 Task: Check the traffic conditions on the I-95 Express Lanes in Miami.
Action: Mouse moved to (110, 33)
Screenshot: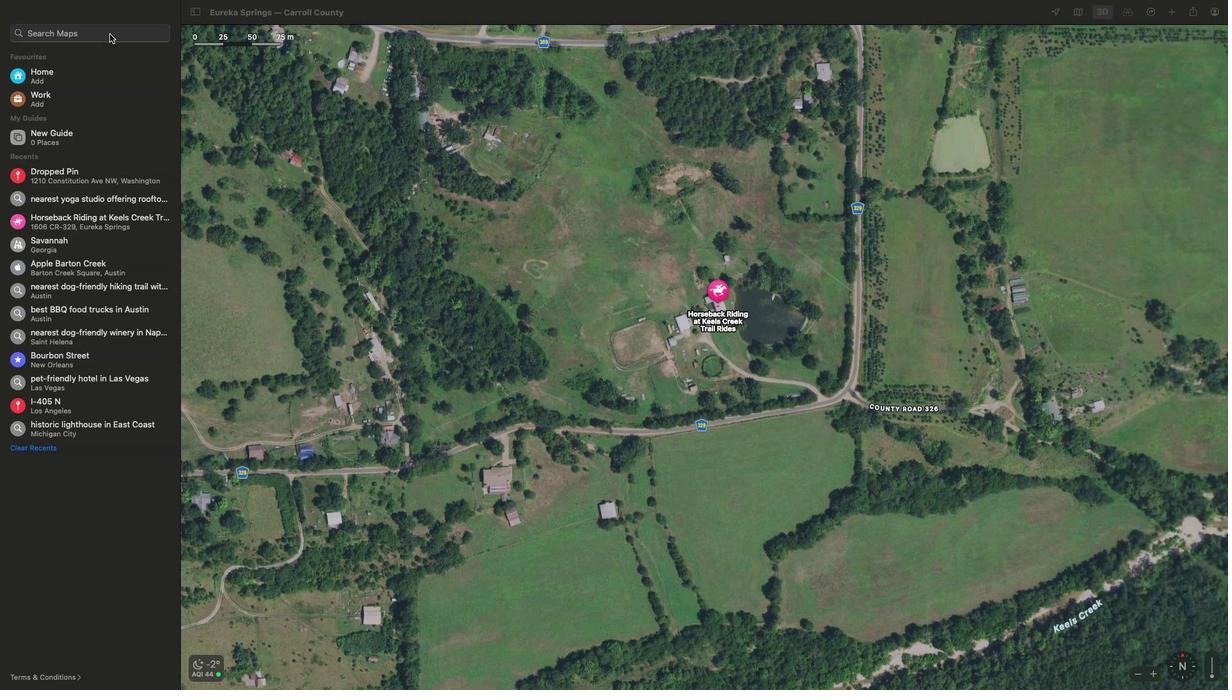 
Action: Mouse pressed left at (110, 33)
Screenshot: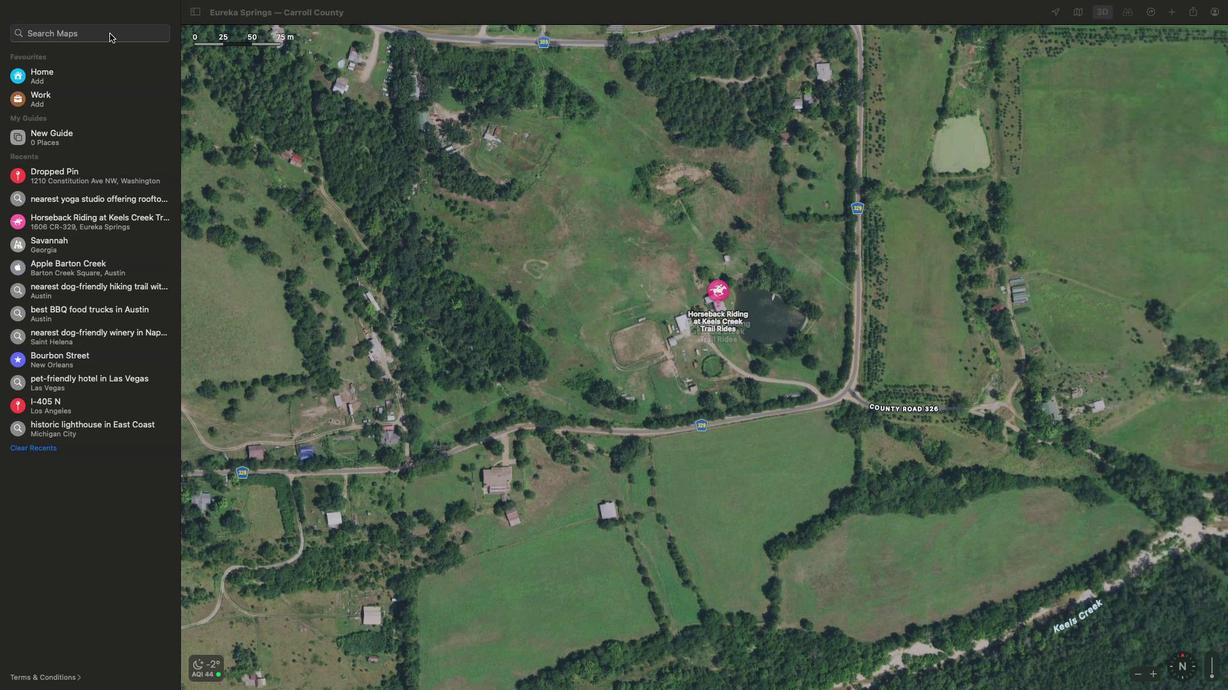 
Action: Key pressed Key.shift'I''-''9''5'Key.spaceKey.shift'E''x''p''r''e''s''s'Key.space'l''a''n''e''s'Key.space'i''n'Key.spaceKey.shift'M''a''i'Key.backspaceKey.backspace'i''a''m''i'Key.spaceKey.enter
Screenshot: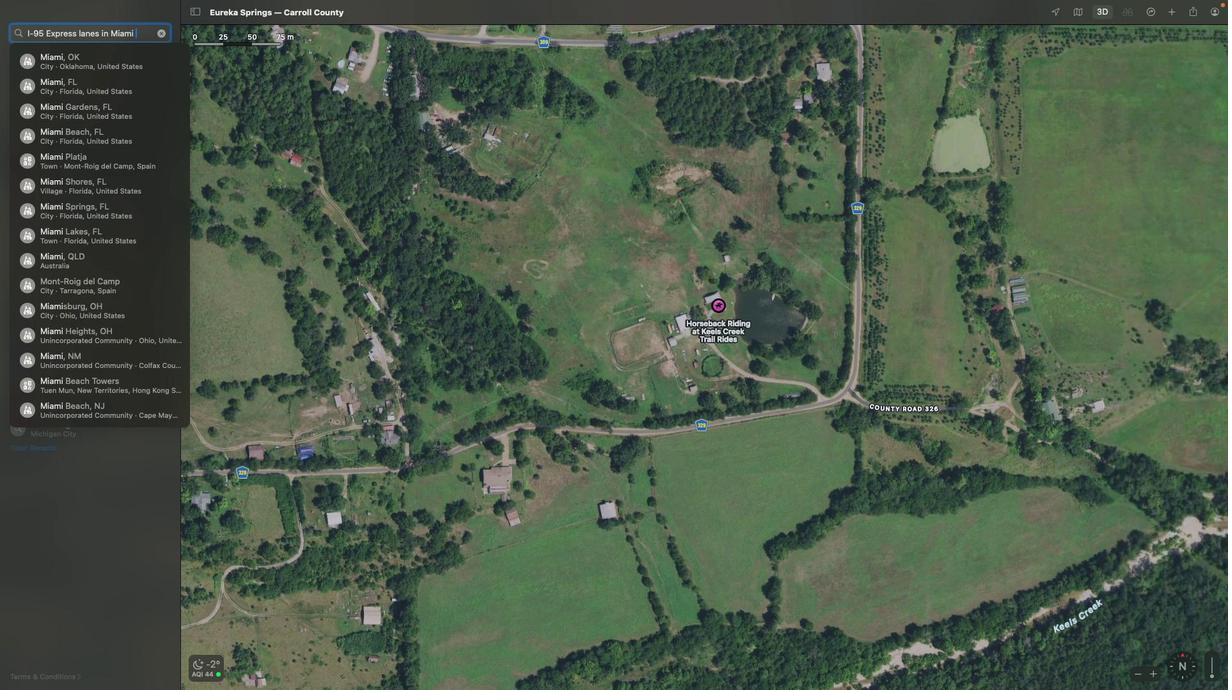 
Action: Mouse moved to (1072, 15)
Screenshot: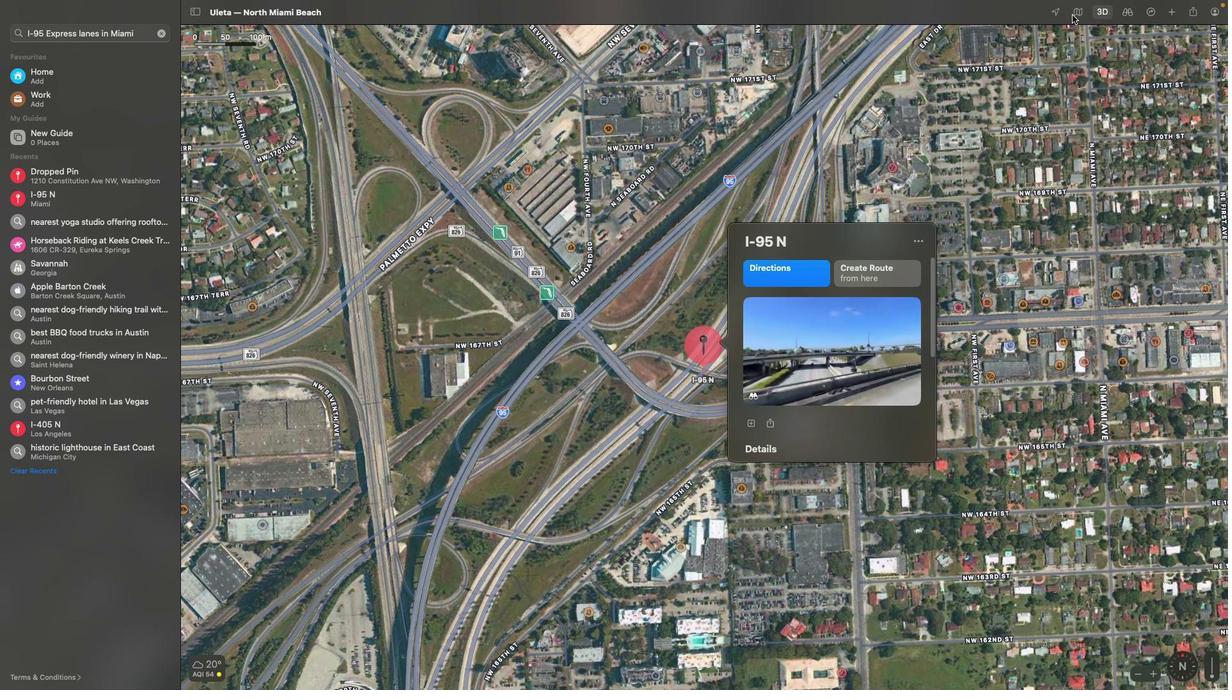 
Action: Mouse pressed left at (1072, 15)
Screenshot: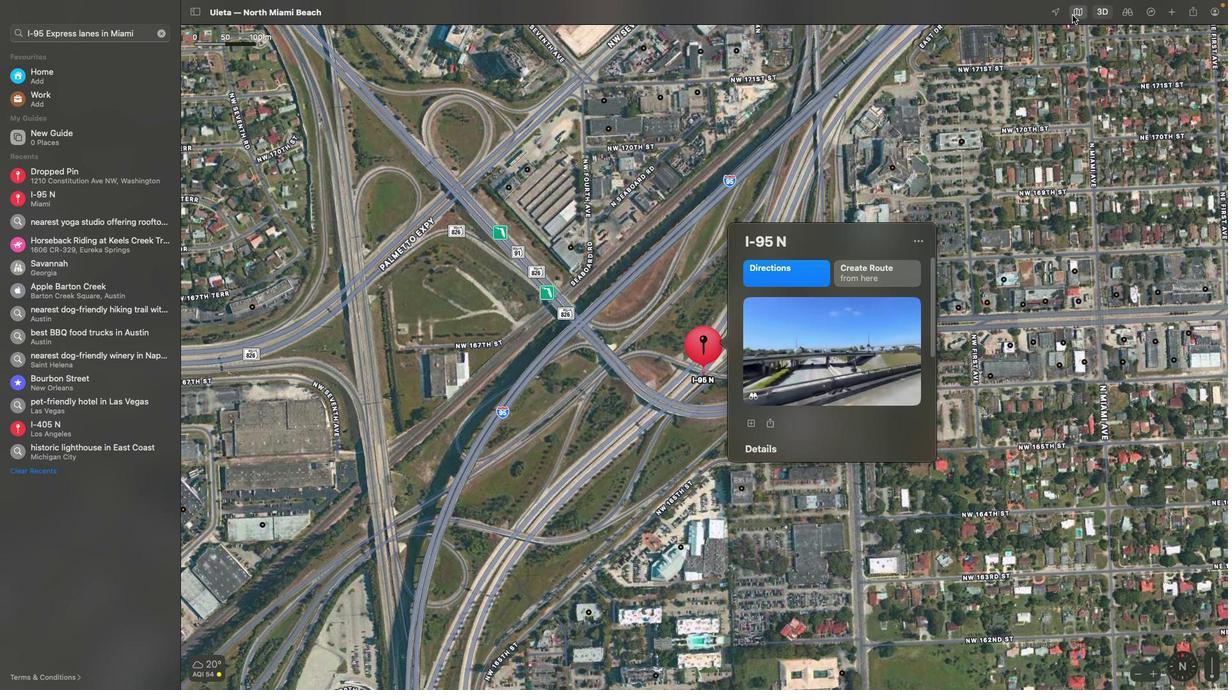 
Action: Mouse moved to (1130, 76)
Screenshot: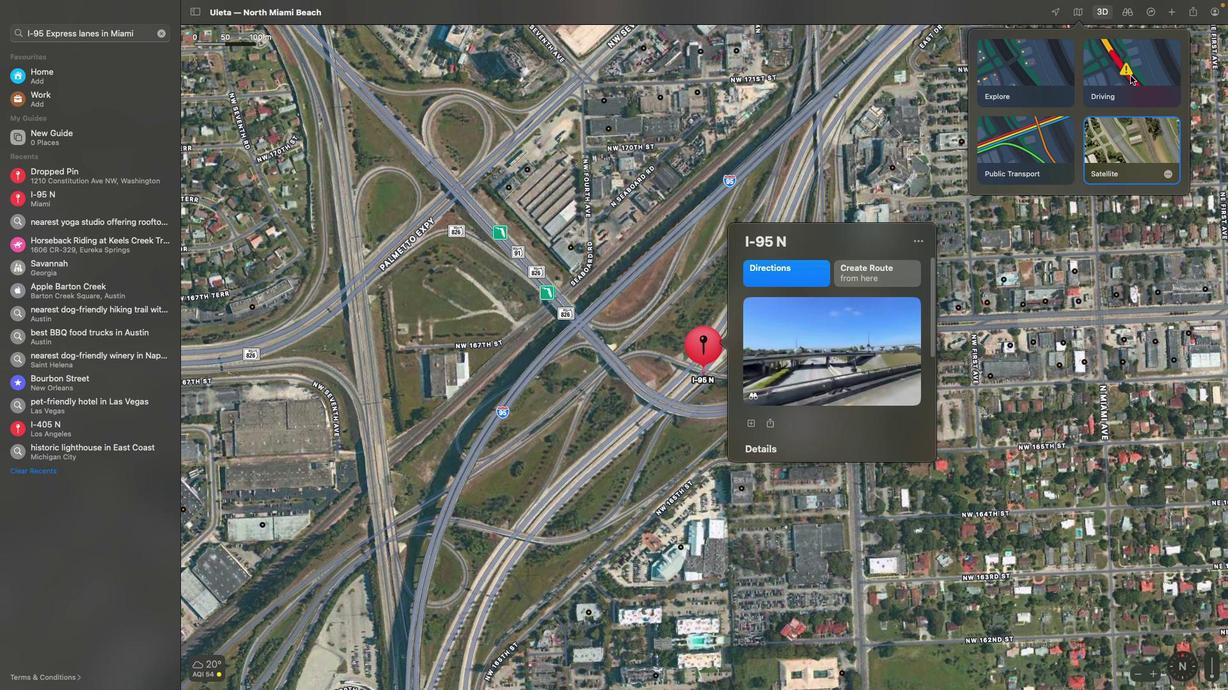 
Action: Mouse pressed left at (1130, 76)
Screenshot: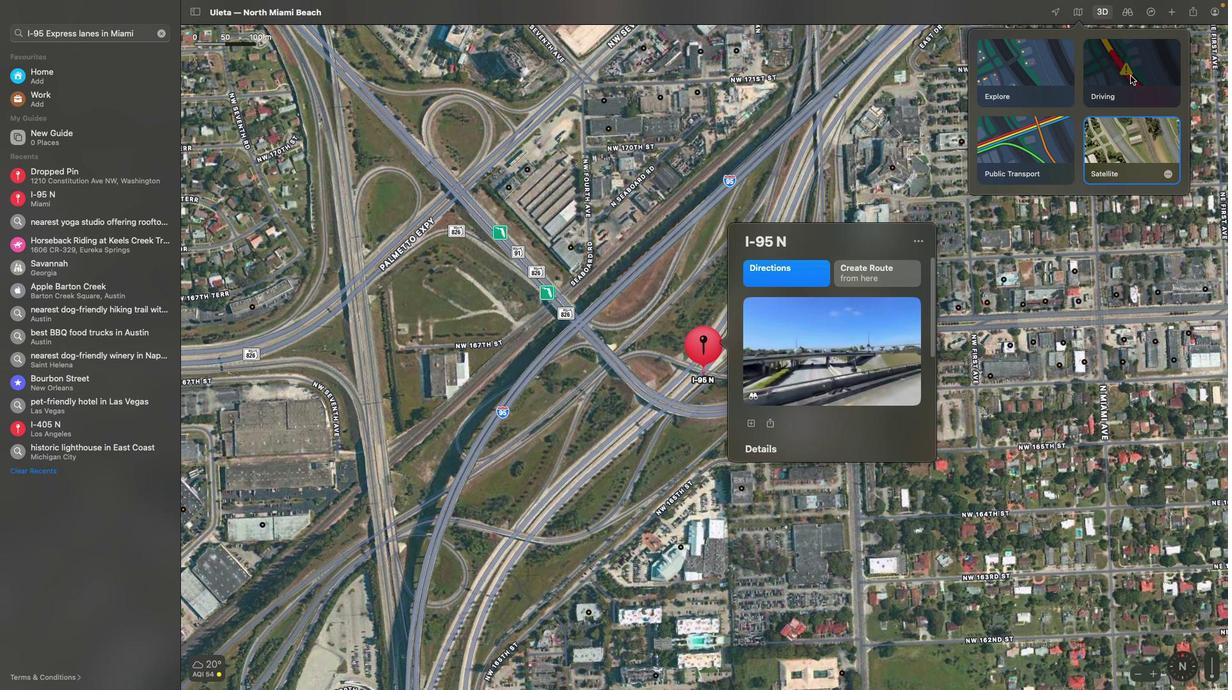 
Action: Mouse moved to (694, 459)
Screenshot: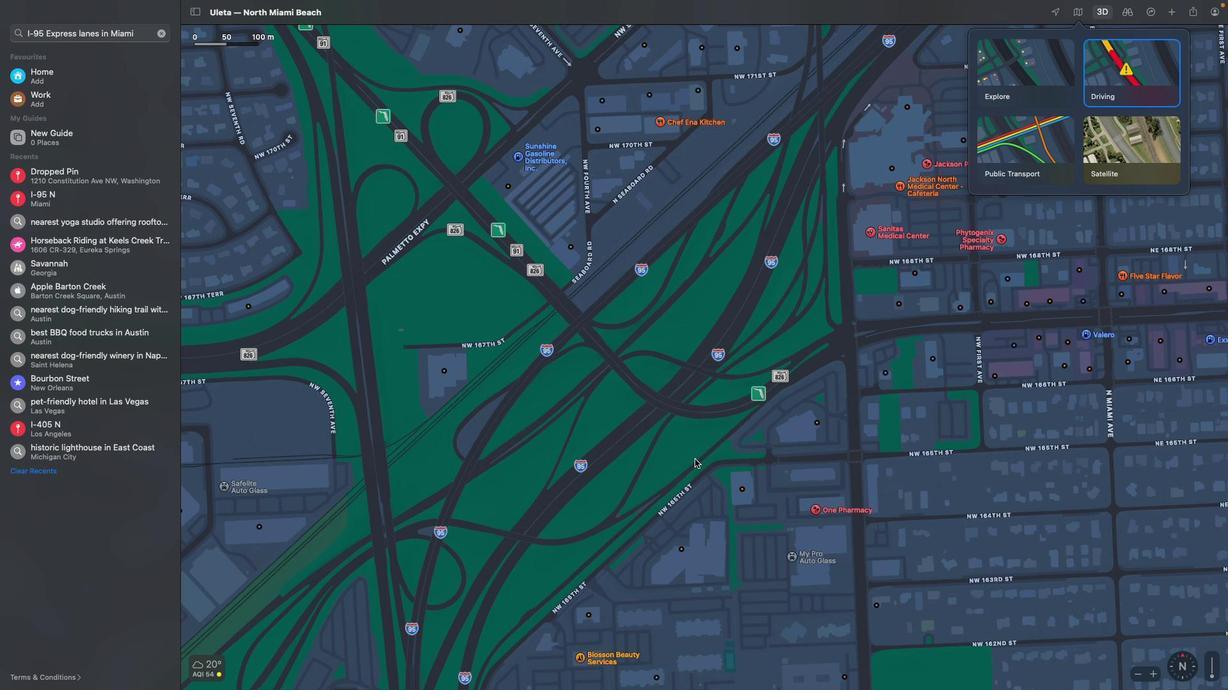 
Action: Mouse scrolled (694, 459) with delta (0, 0)
Screenshot: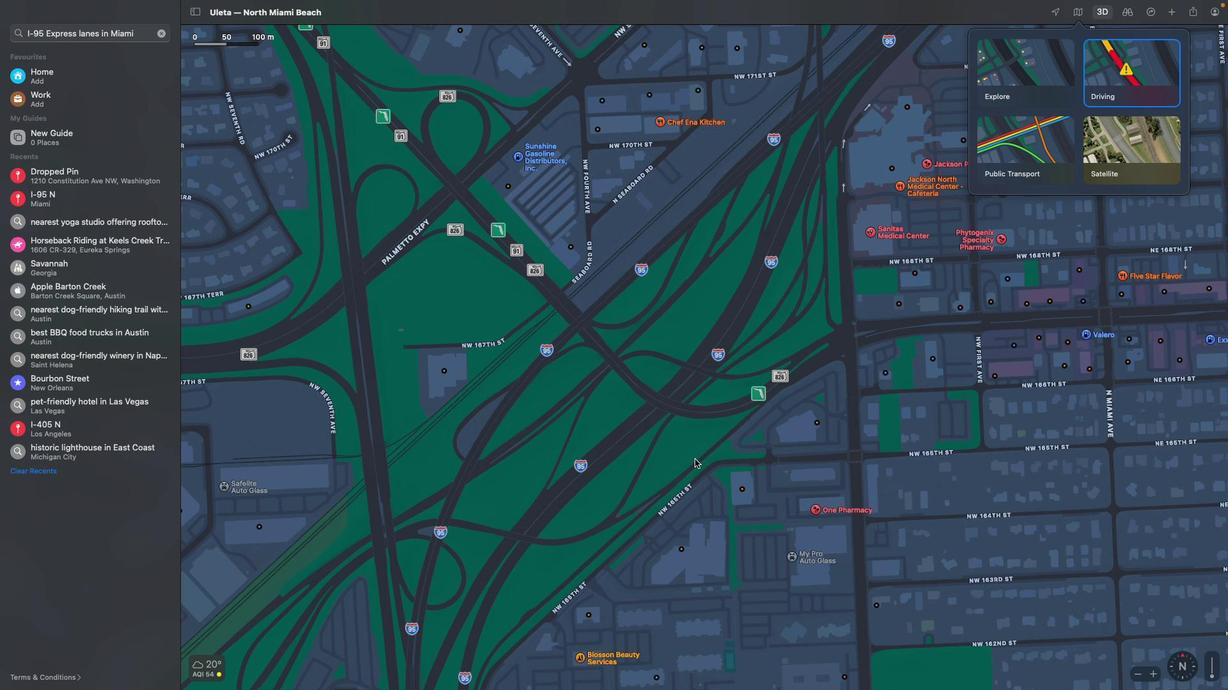 
Action: Mouse scrolled (694, 459) with delta (0, 0)
Screenshot: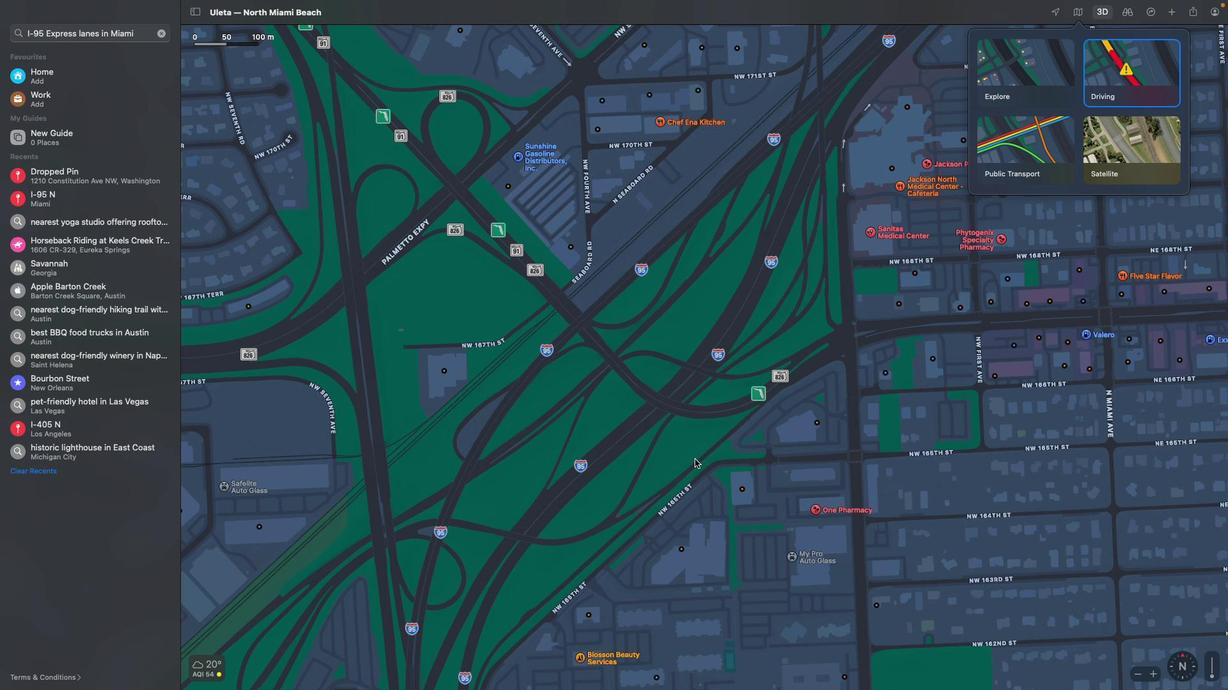 
Action: Mouse scrolled (694, 459) with delta (0, -1)
Screenshot: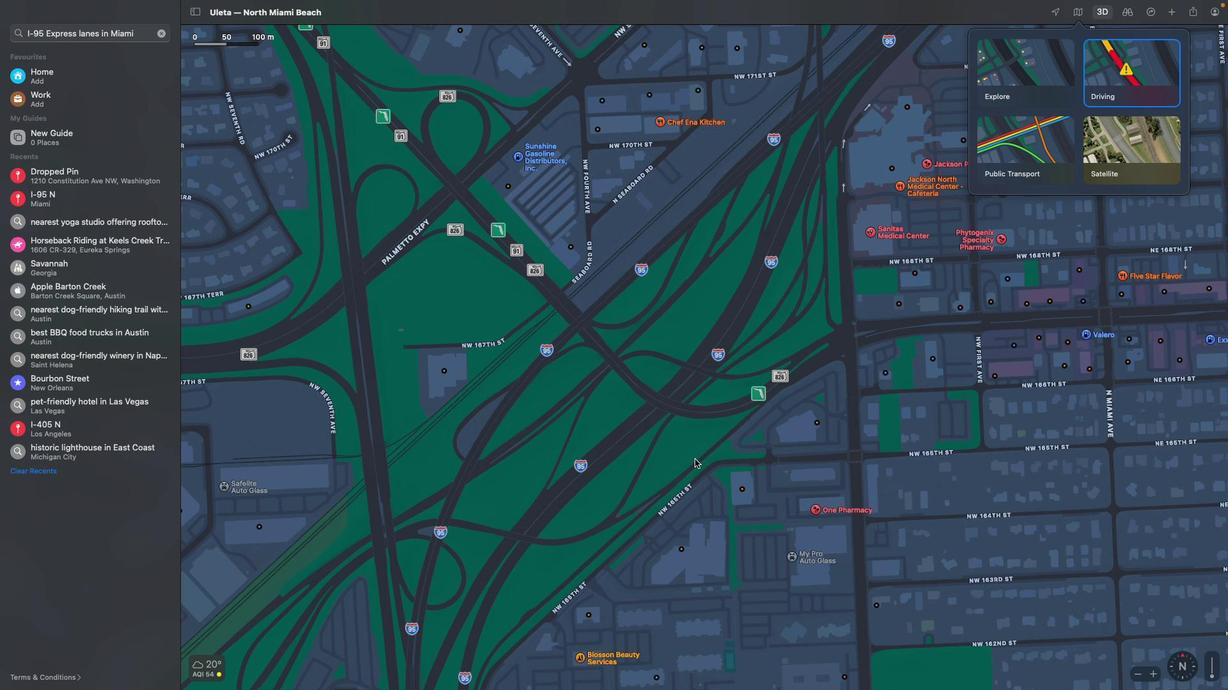 
Action: Mouse scrolled (694, 459) with delta (0, -3)
Screenshot: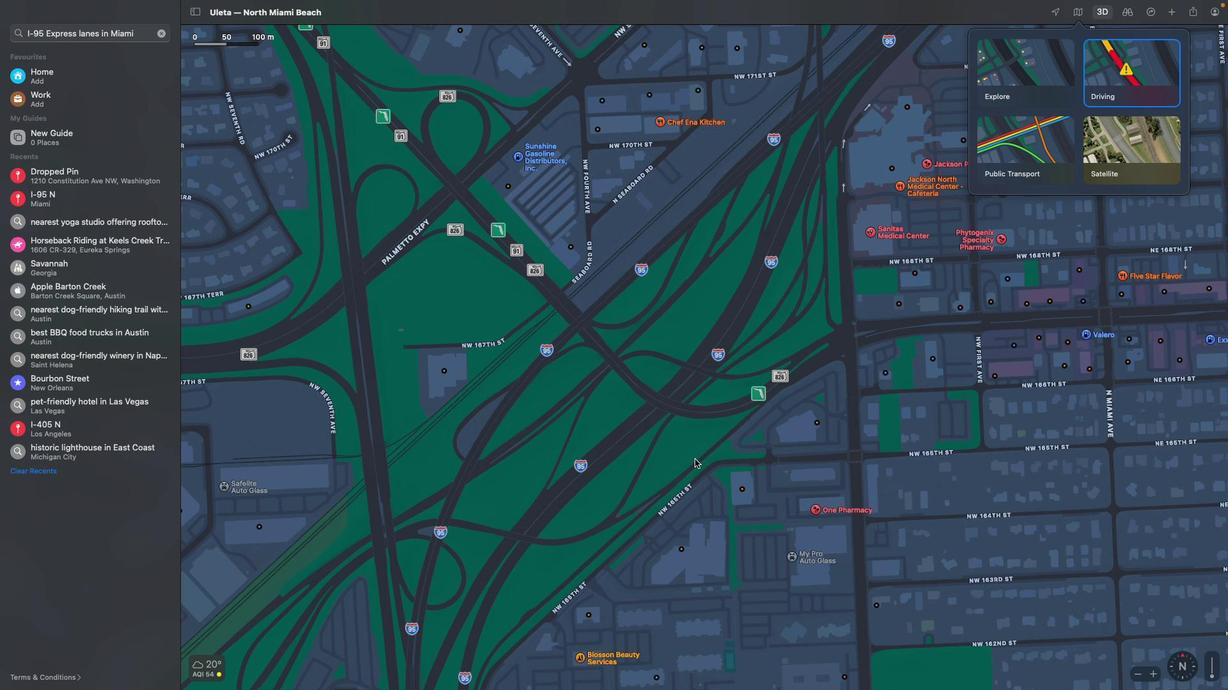 
Action: Mouse scrolled (694, 459) with delta (0, 0)
Screenshot: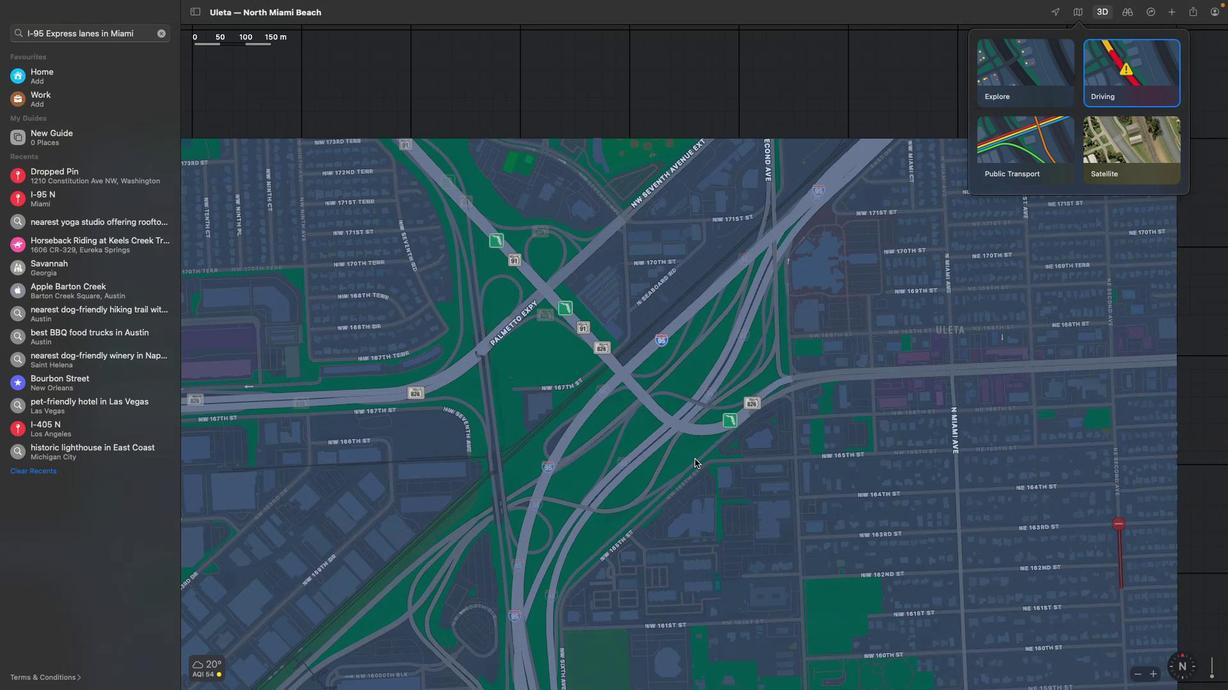 
Action: Mouse scrolled (694, 459) with delta (0, 0)
Screenshot: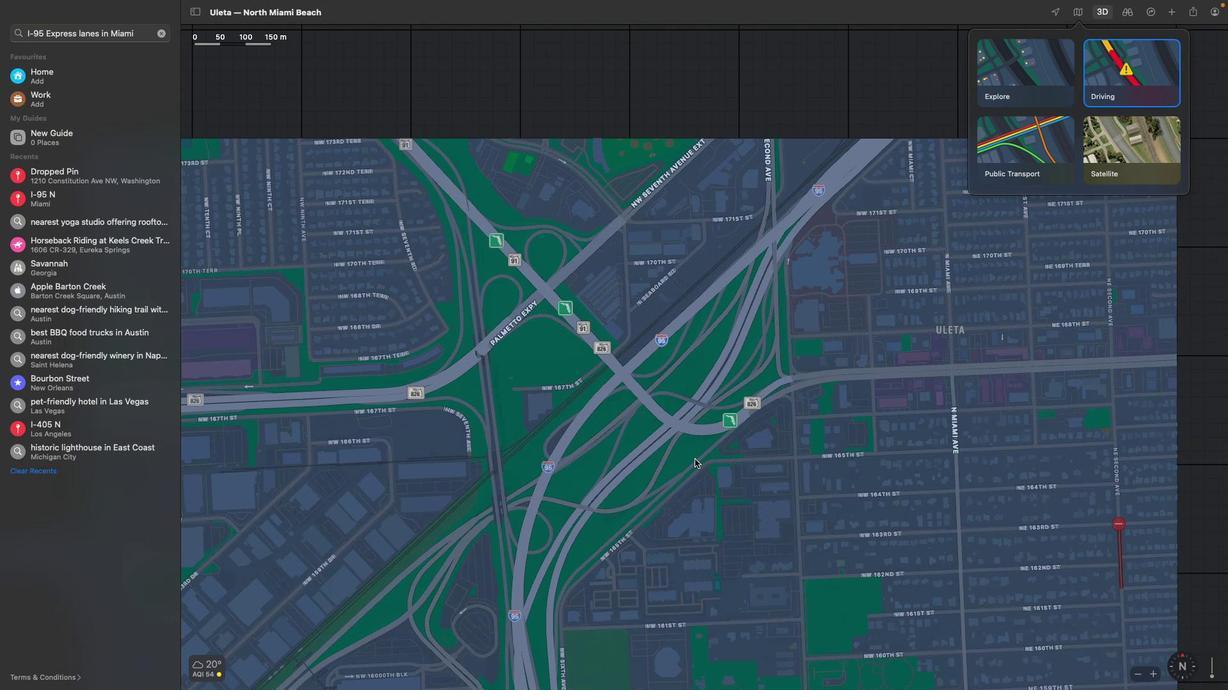 
Action: Mouse scrolled (694, 459) with delta (0, -1)
Screenshot: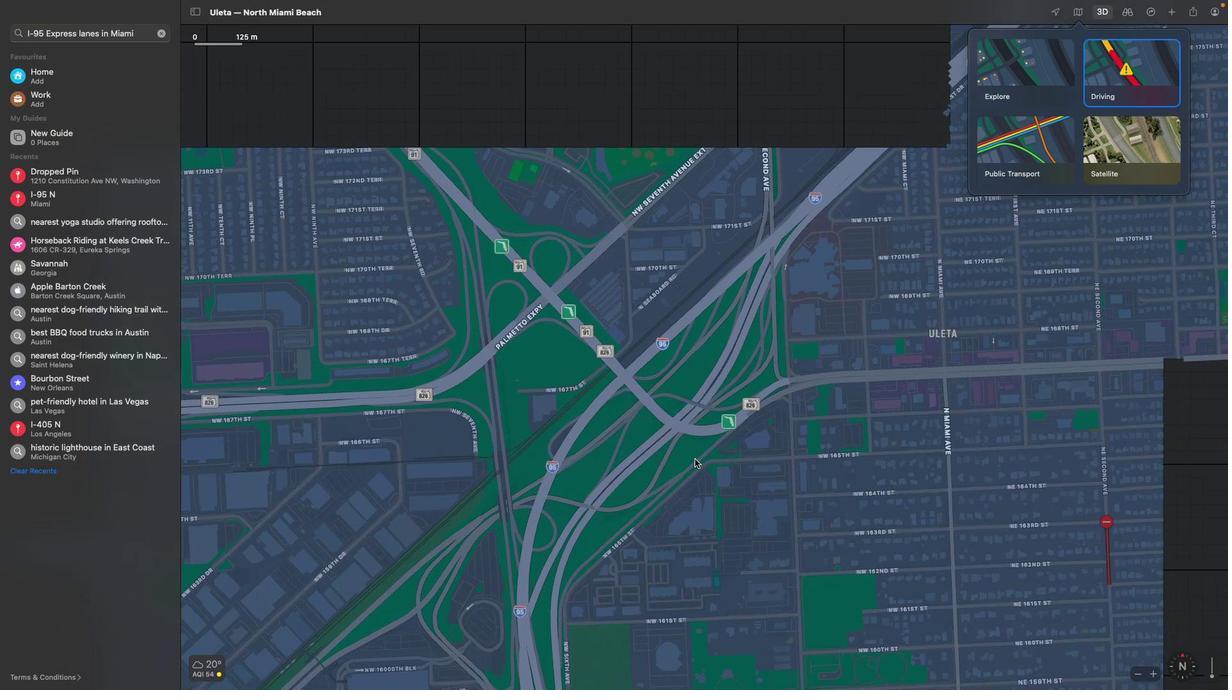 
Action: Mouse scrolled (694, 459) with delta (0, -2)
Screenshot: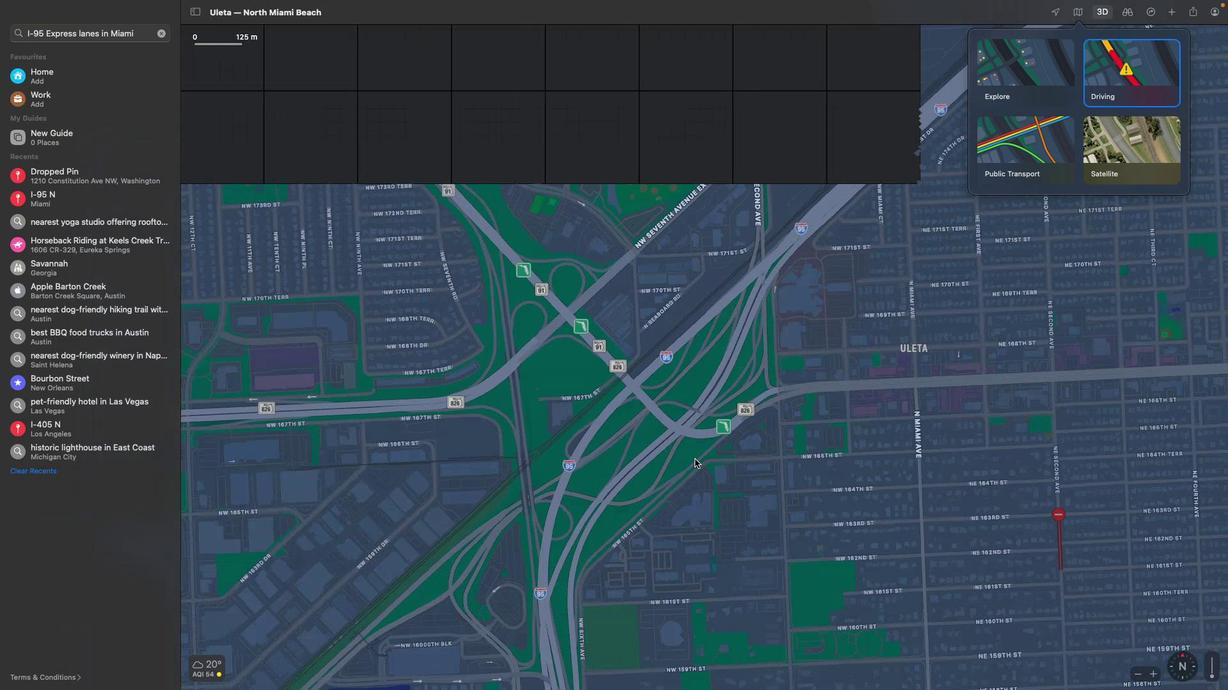 
Action: Mouse scrolled (694, 459) with delta (0, 0)
Screenshot: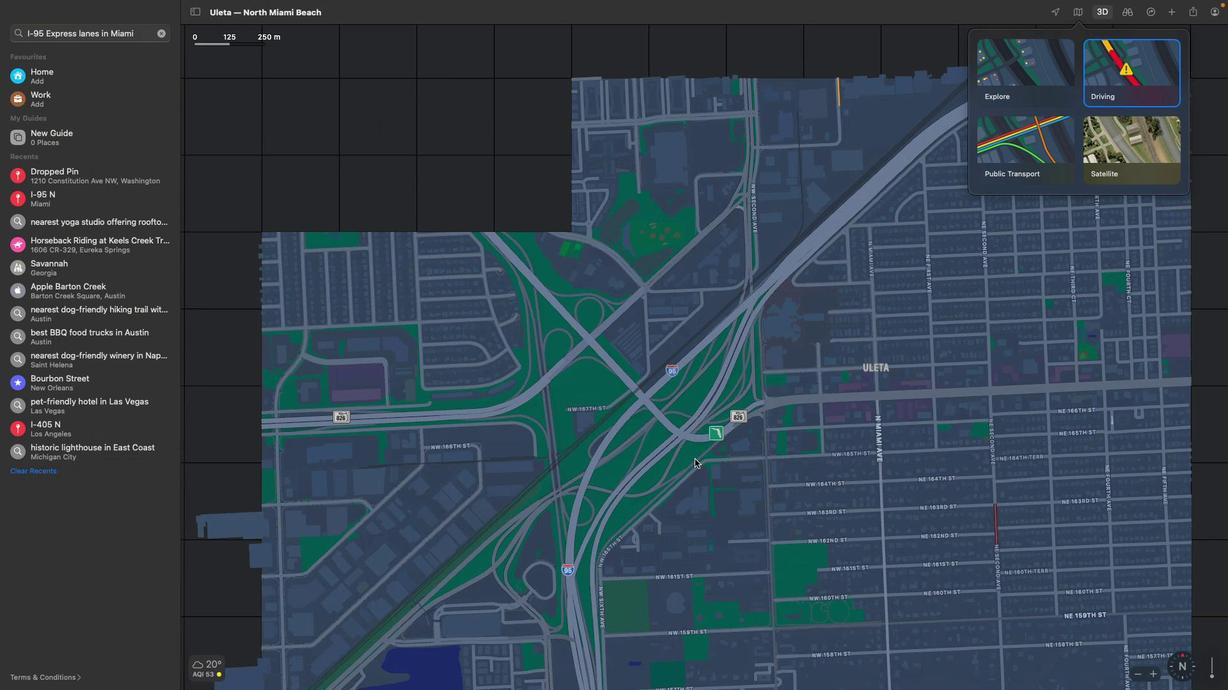
Action: Mouse scrolled (694, 459) with delta (0, 0)
Screenshot: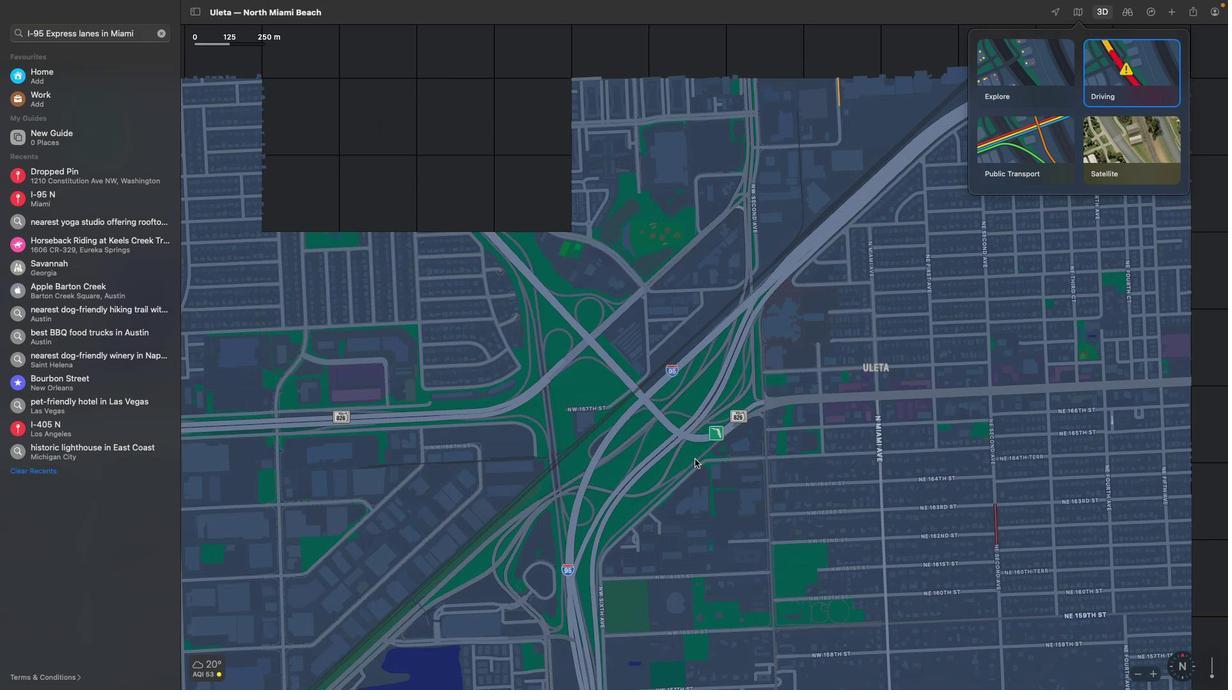 
Action: Mouse scrolled (694, 459) with delta (0, -1)
Screenshot: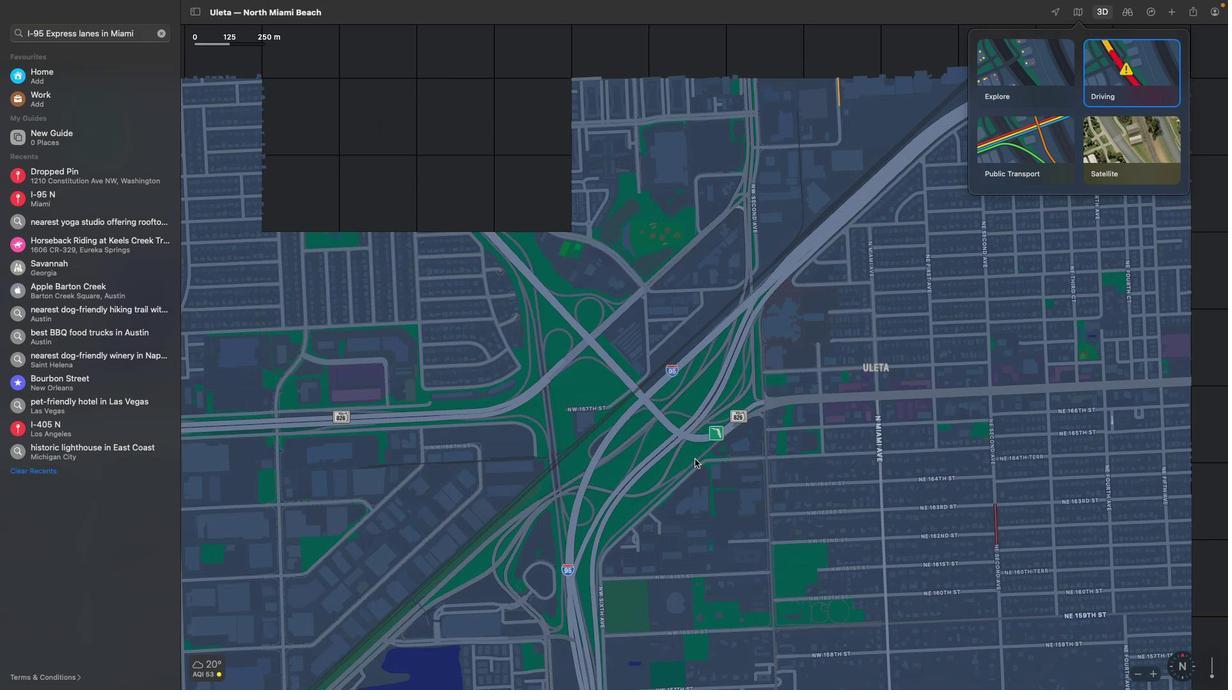 
Action: Mouse scrolled (694, 459) with delta (0, -3)
Screenshot: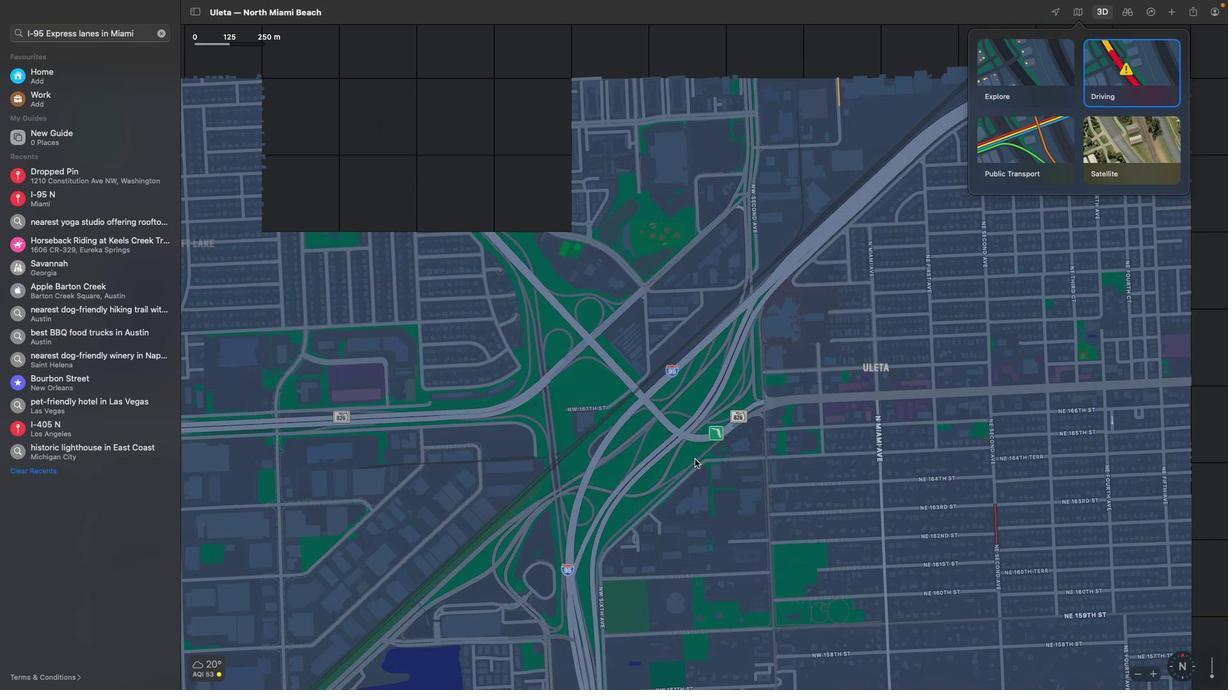 
Action: Mouse scrolled (694, 459) with delta (0, -3)
Screenshot: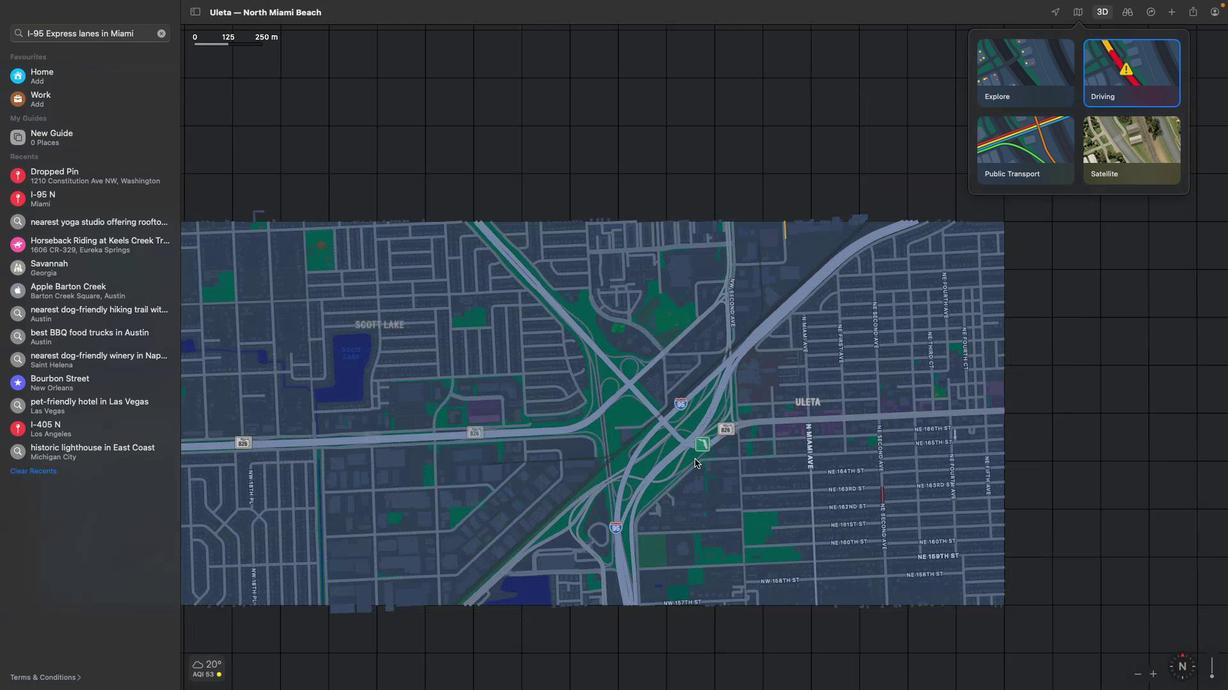 
Action: Mouse scrolled (694, 459) with delta (0, 0)
Screenshot: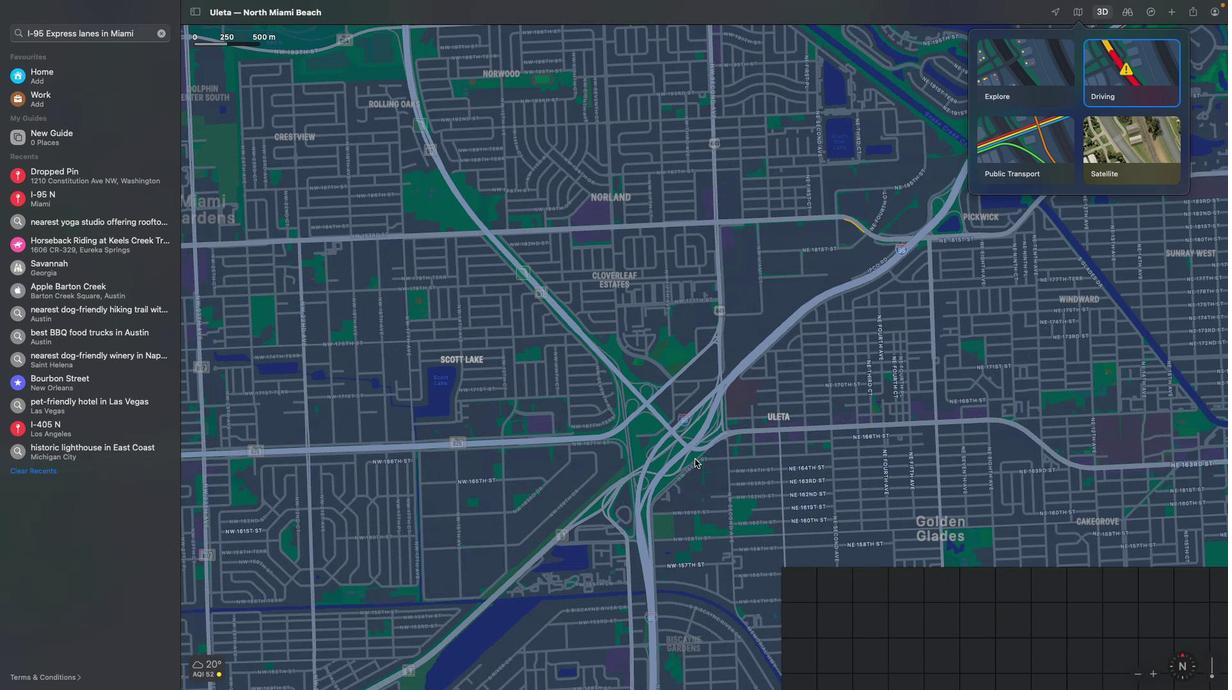 
Action: Mouse scrolled (694, 459) with delta (0, 0)
Screenshot: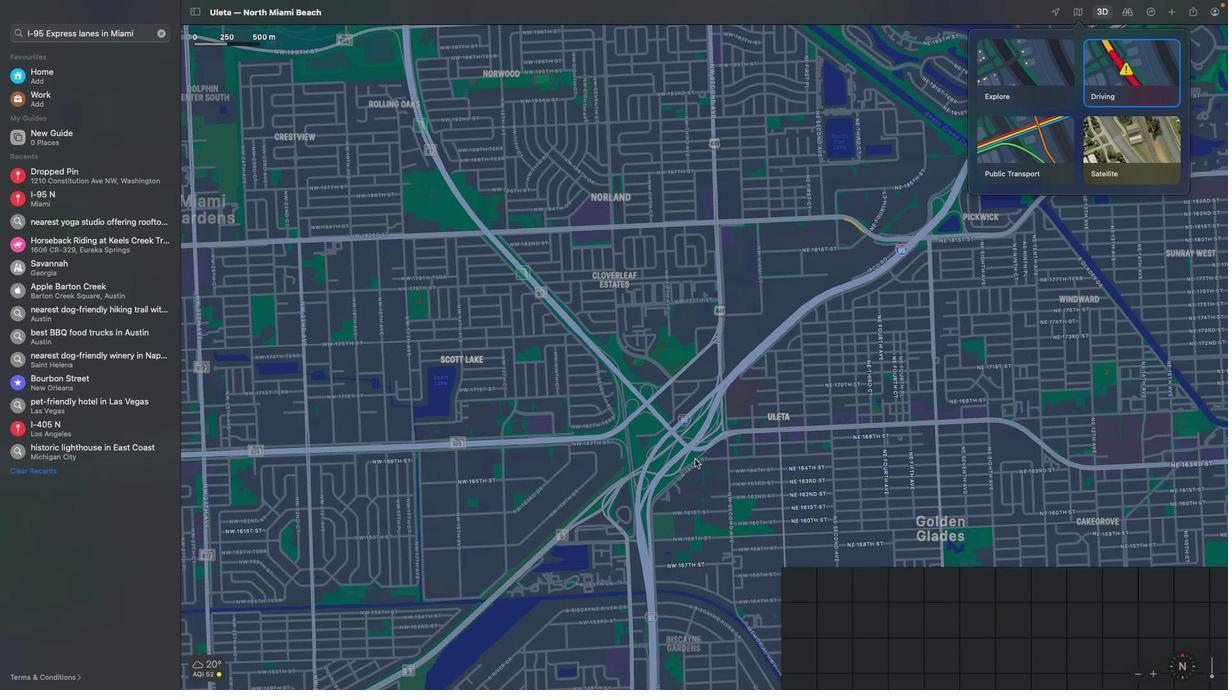 
Action: Mouse scrolled (694, 459) with delta (0, -1)
Screenshot: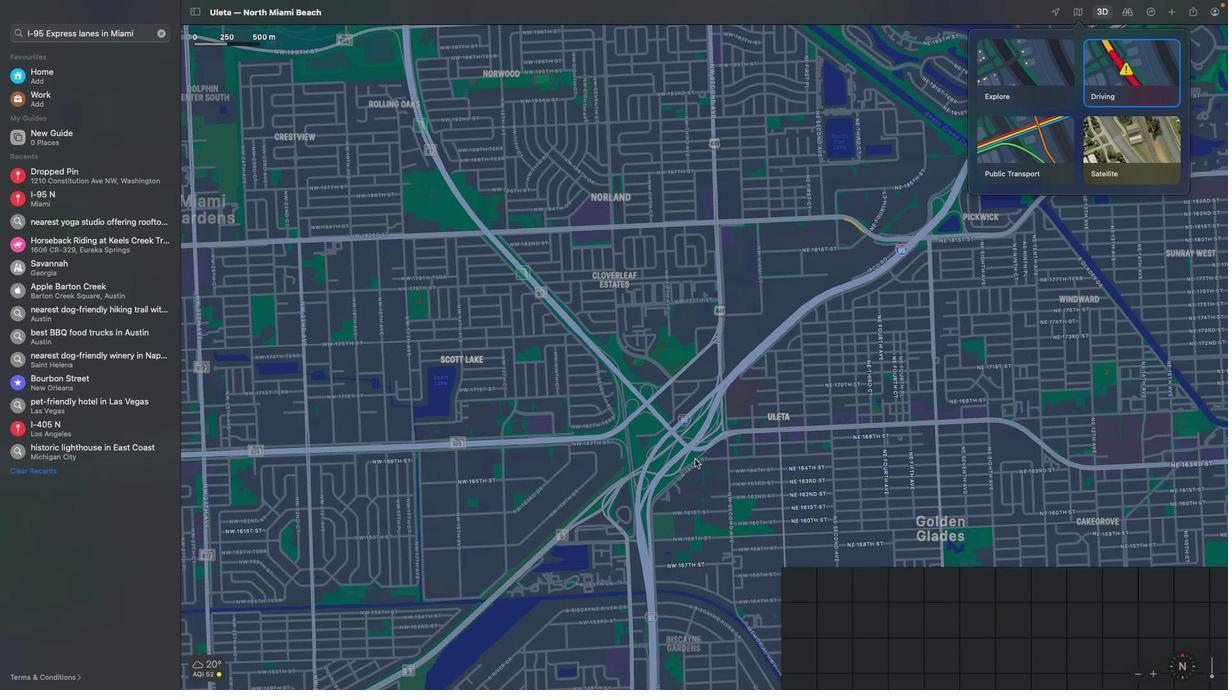 
Action: Mouse scrolled (694, 459) with delta (0, -3)
Screenshot: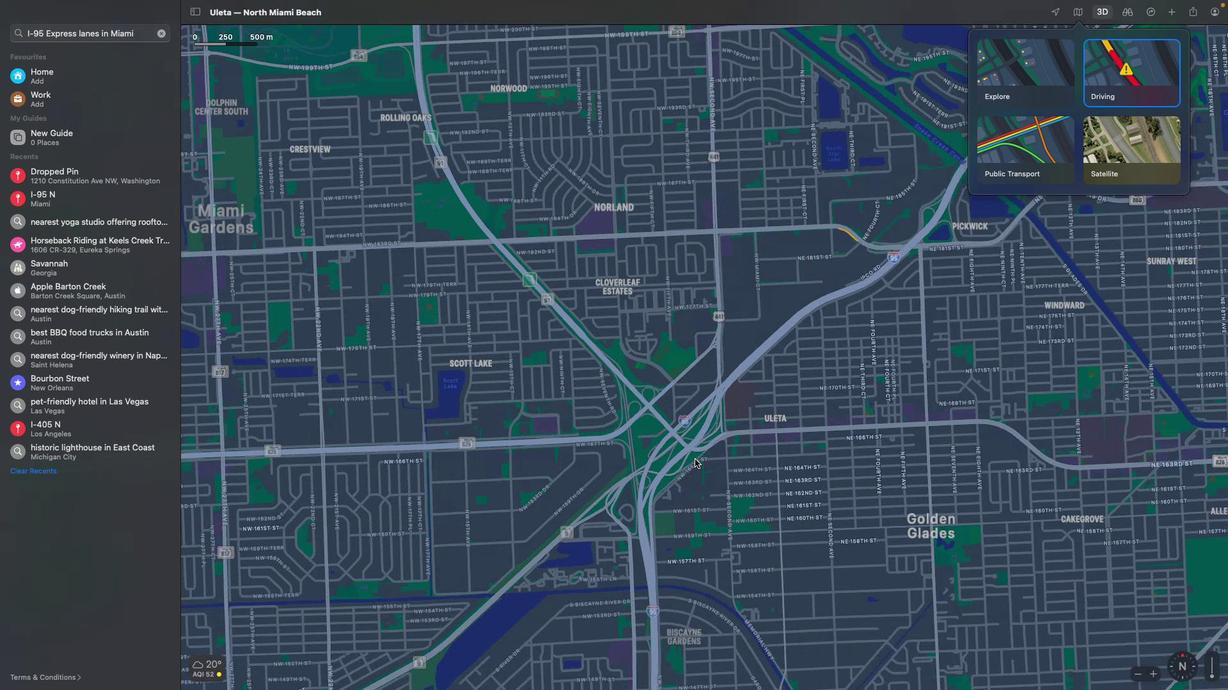 
Action: Mouse scrolled (694, 459) with delta (0, -3)
Screenshot: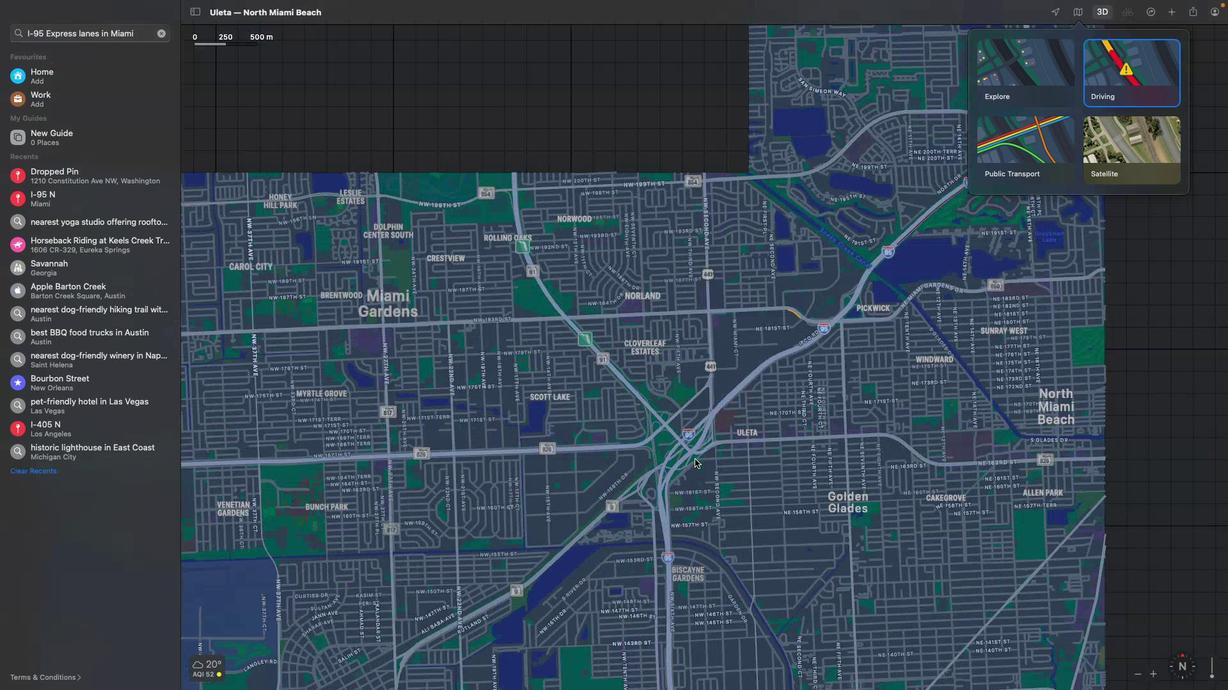 
Action: Mouse scrolled (694, 459) with delta (0, 0)
Screenshot: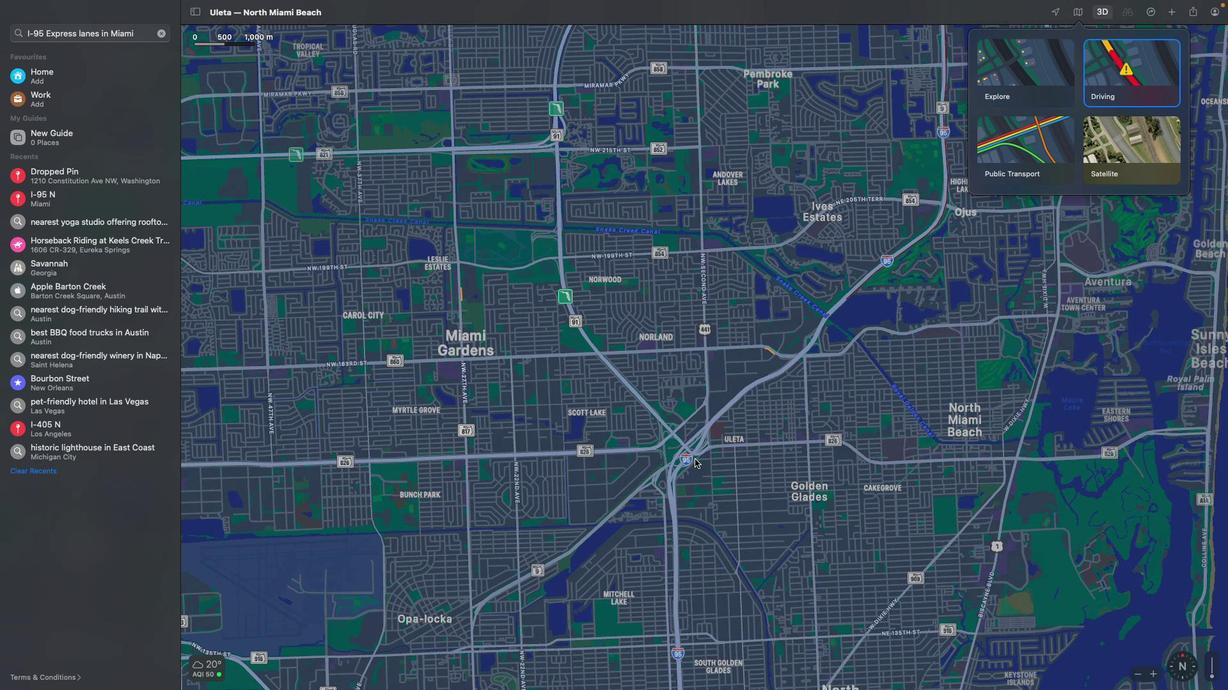 
Action: Mouse scrolled (694, 459) with delta (0, 0)
Screenshot: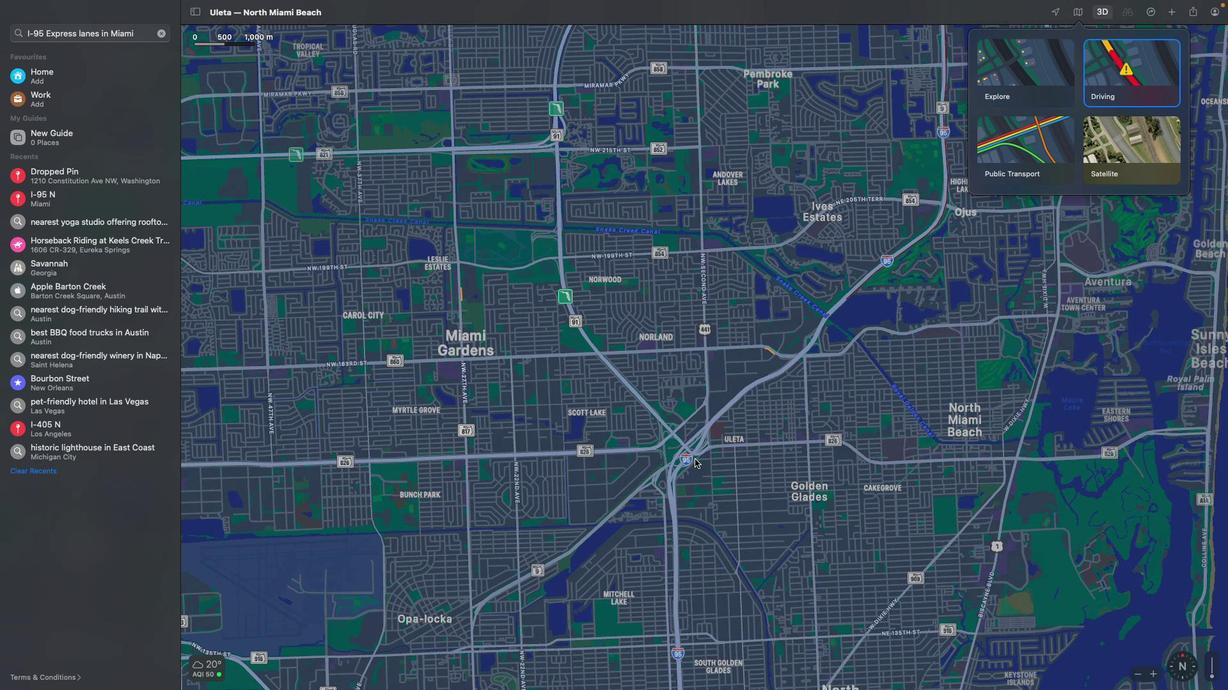 
Action: Mouse scrolled (694, 459) with delta (0, -1)
Screenshot: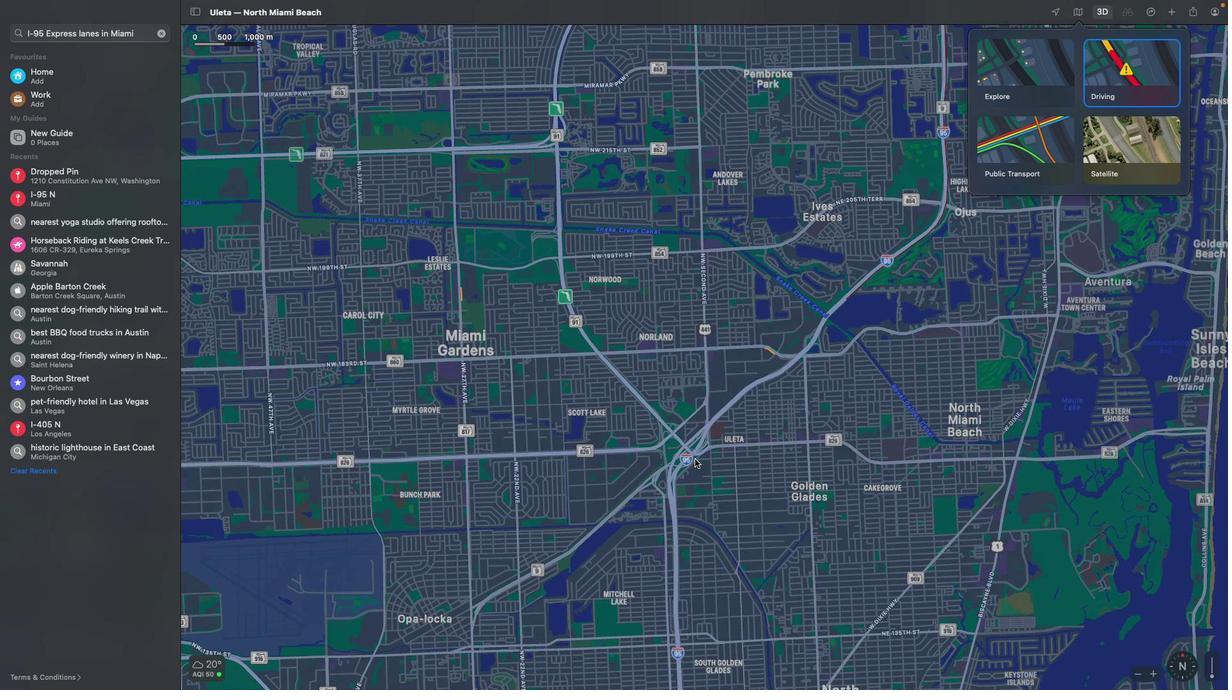 
Action: Mouse scrolled (694, 459) with delta (0, -2)
Screenshot: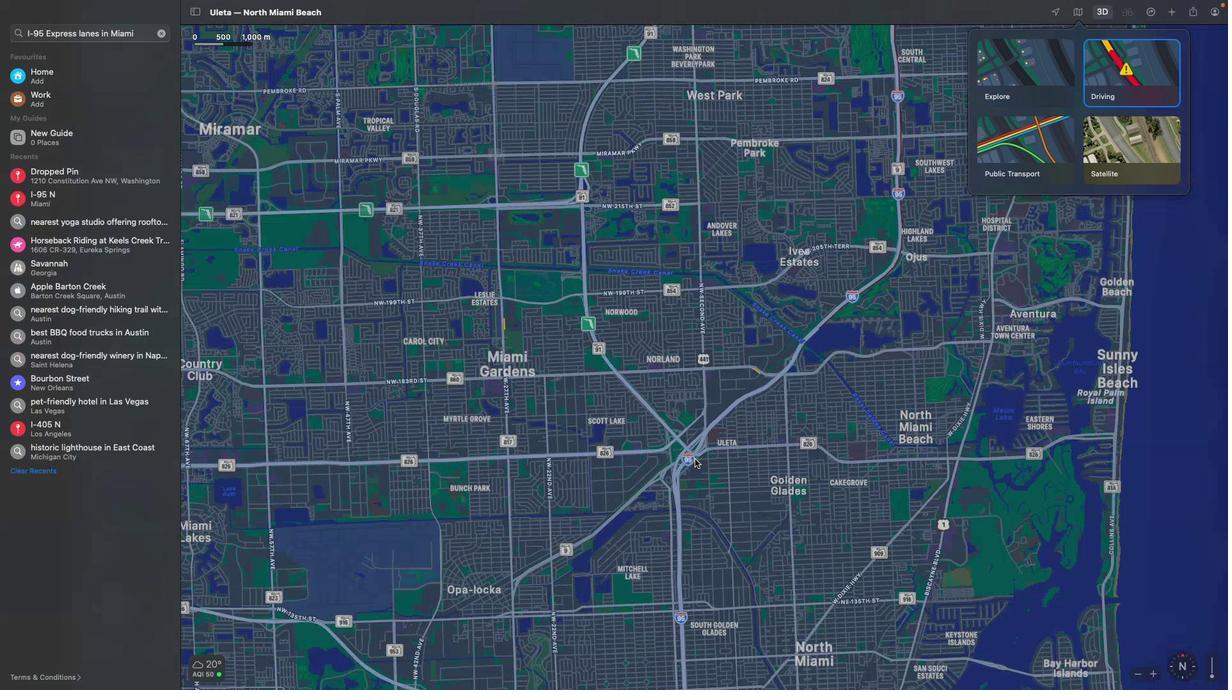 
Action: Mouse scrolled (694, 459) with delta (0, 0)
Screenshot: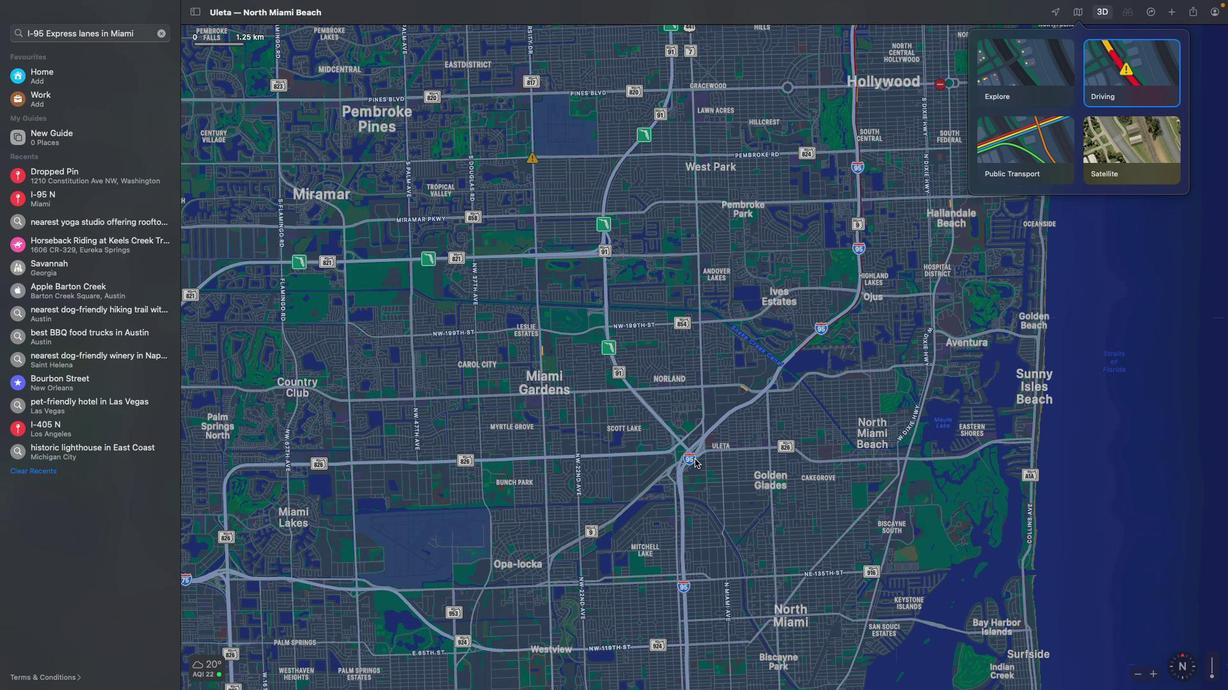 
Action: Mouse scrolled (694, 459) with delta (0, 0)
Screenshot: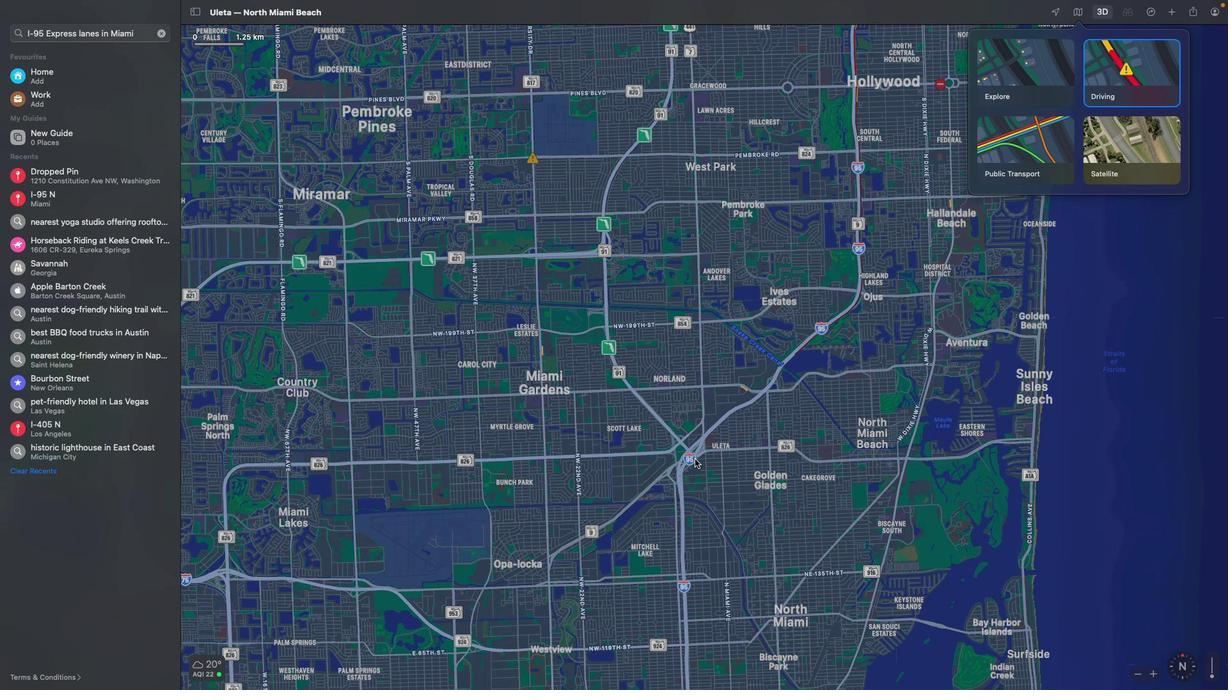 
Action: Mouse scrolled (694, 459) with delta (0, -1)
Screenshot: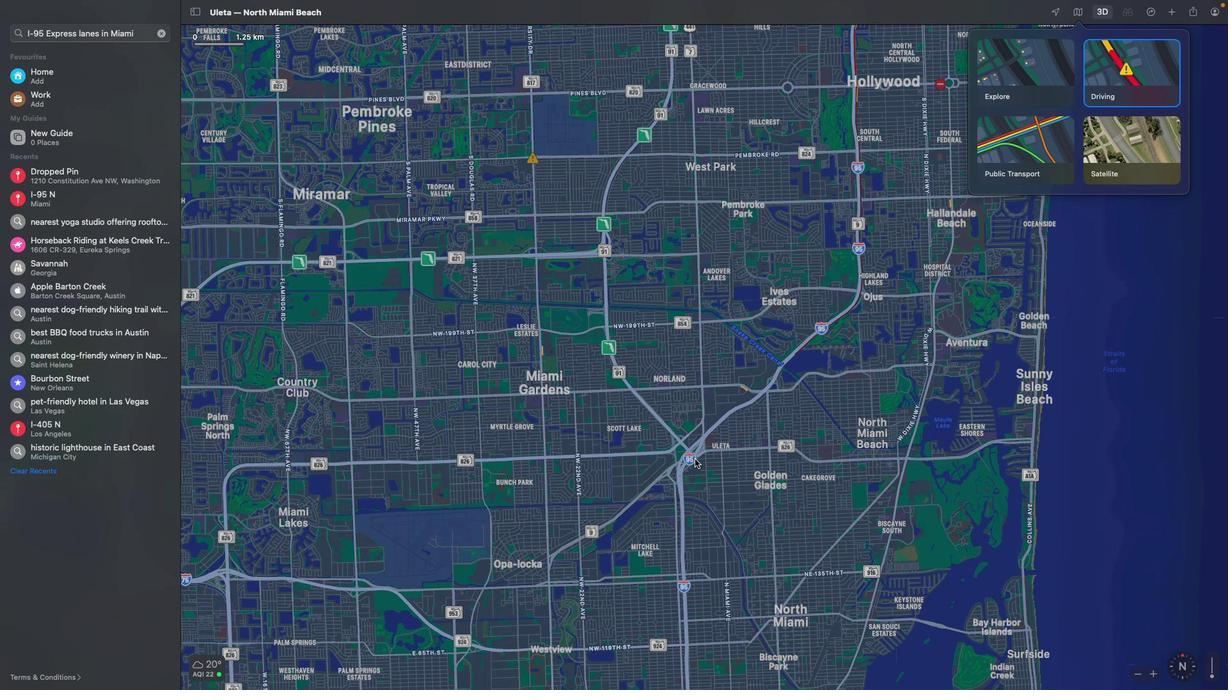 
Action: Mouse scrolled (694, 459) with delta (0, -3)
Screenshot: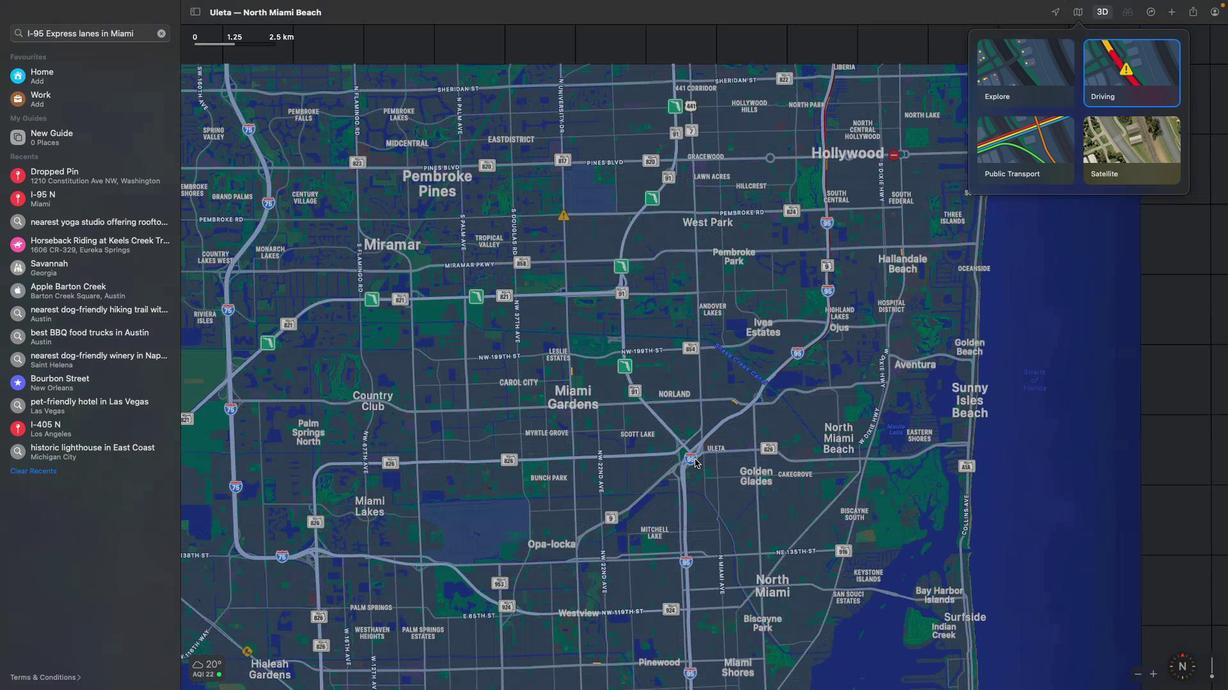 
Action: Mouse moved to (755, 397)
Screenshot: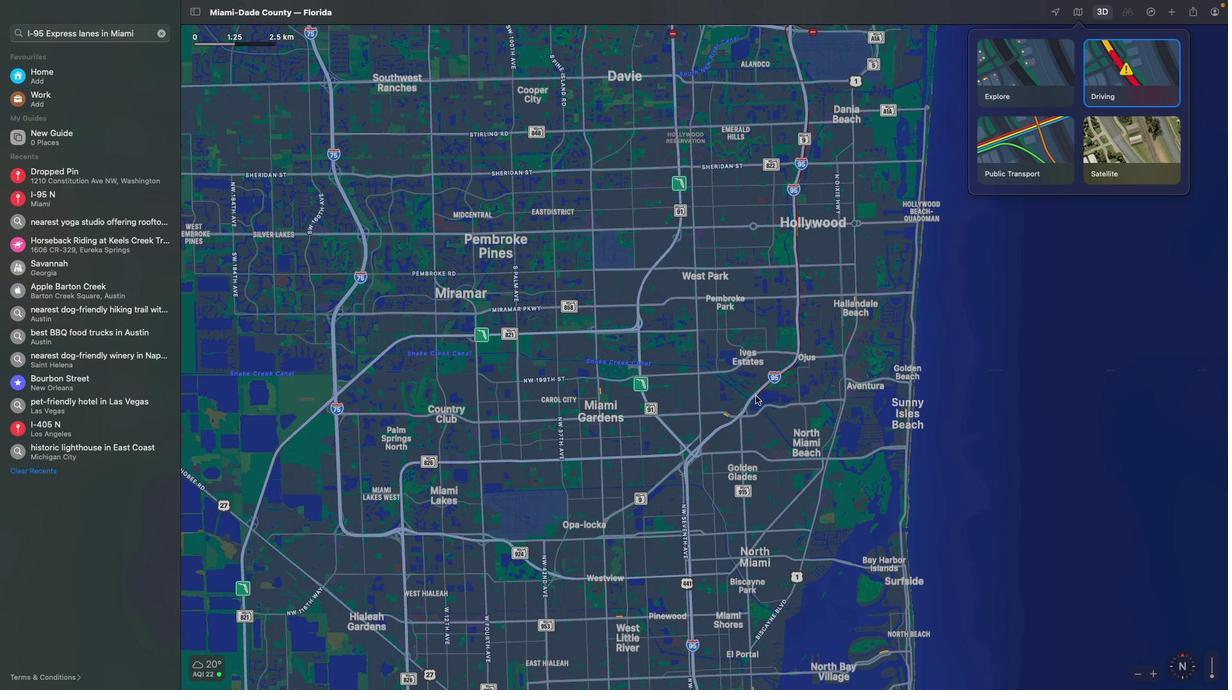 
Action: Mouse scrolled (755, 397) with delta (0, 0)
Screenshot: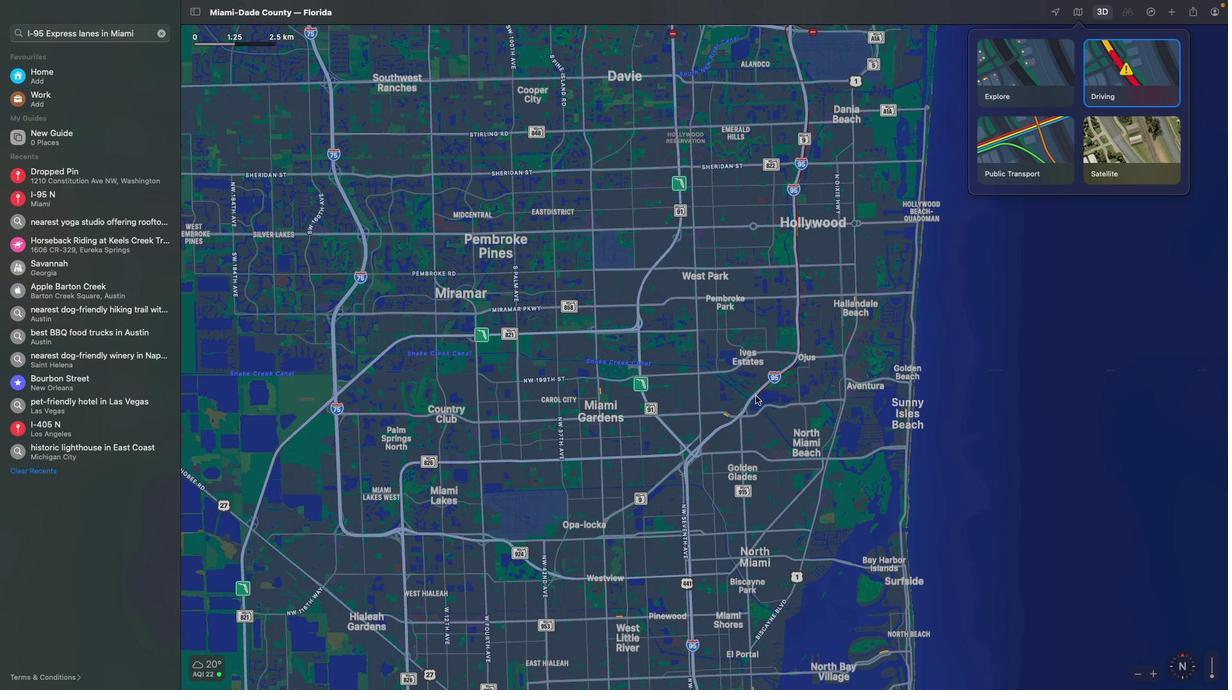 
Action: Mouse moved to (755, 397)
Screenshot: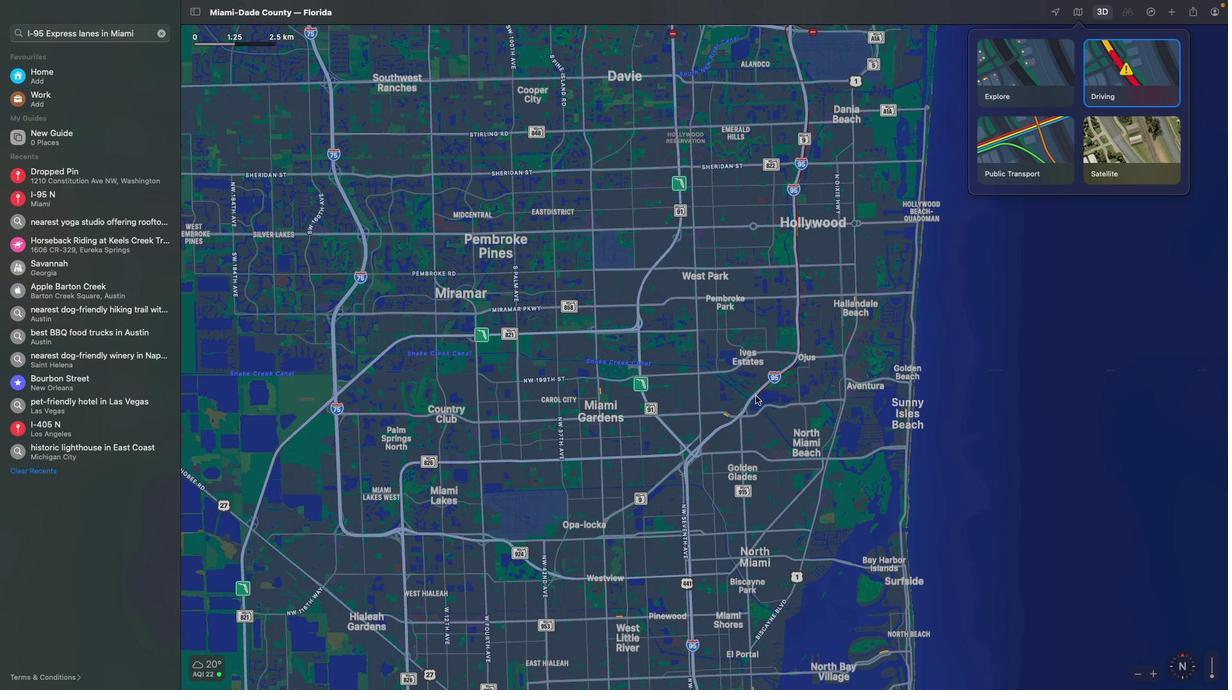 
Action: Mouse scrolled (755, 397) with delta (0, 0)
Screenshot: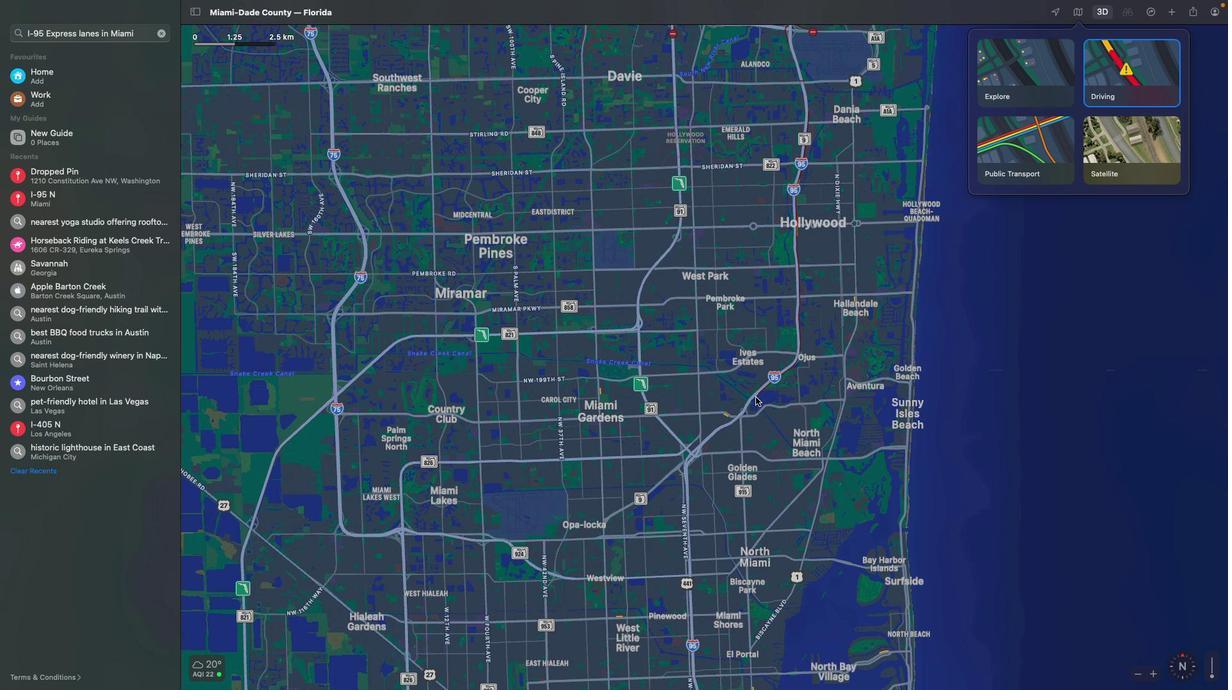 
Action: Mouse scrolled (755, 397) with delta (0, 2)
Screenshot: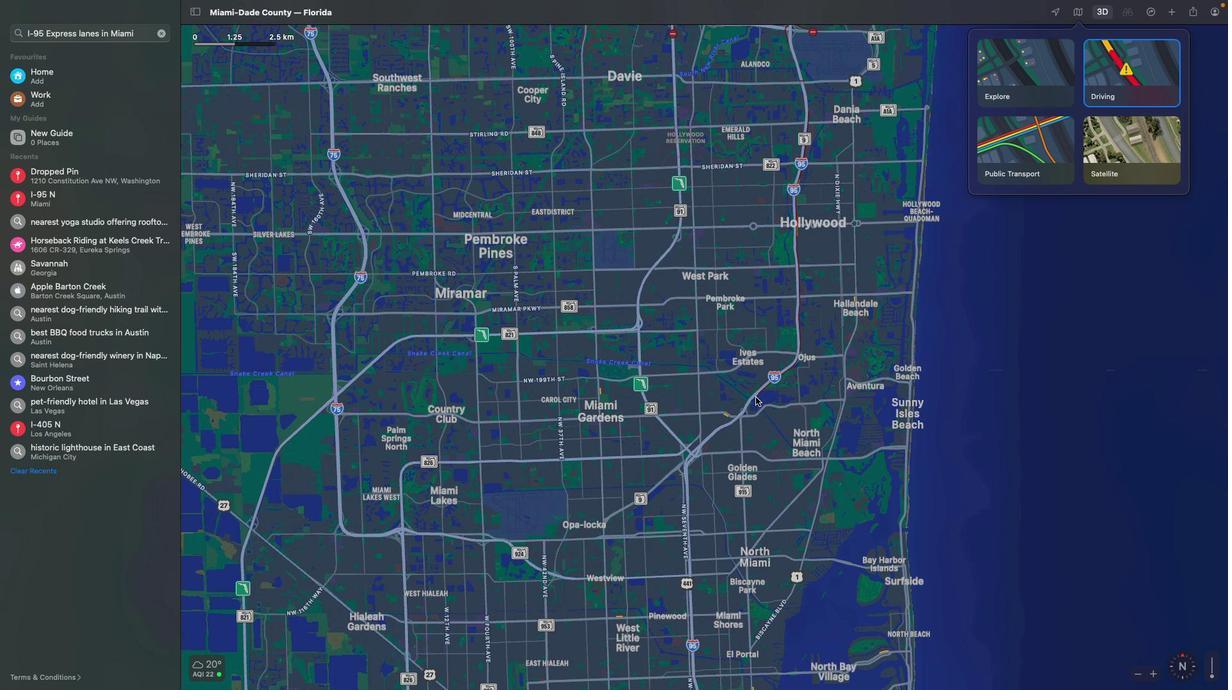 
Action: Mouse scrolled (755, 397) with delta (0, 3)
Screenshot: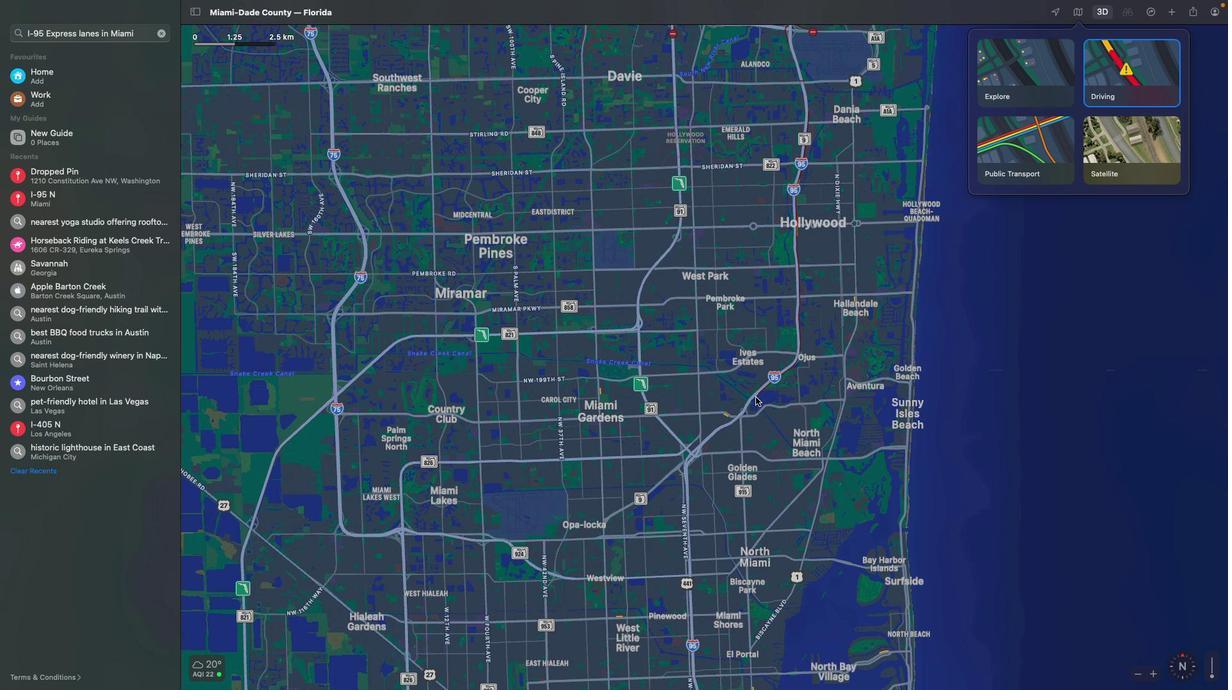 
Action: Mouse scrolled (755, 397) with delta (0, 3)
Screenshot: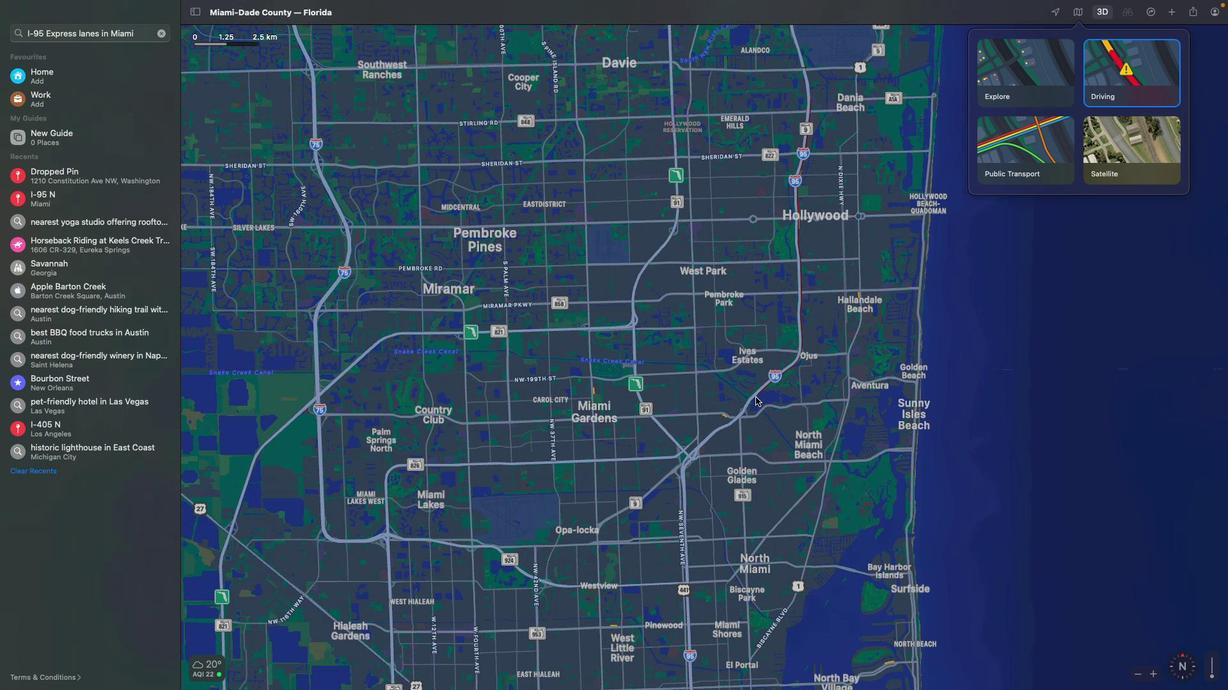 
Action: Mouse scrolled (755, 397) with delta (0, 4)
Screenshot: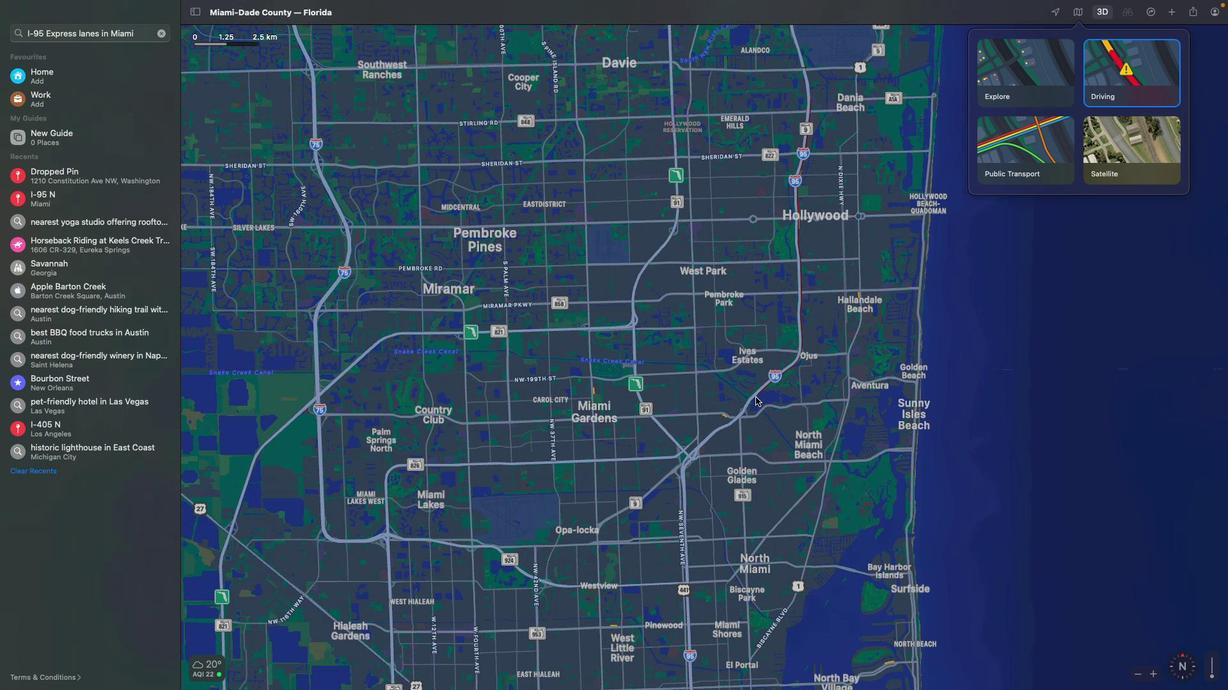 
Action: Mouse moved to (755, 397)
Screenshot: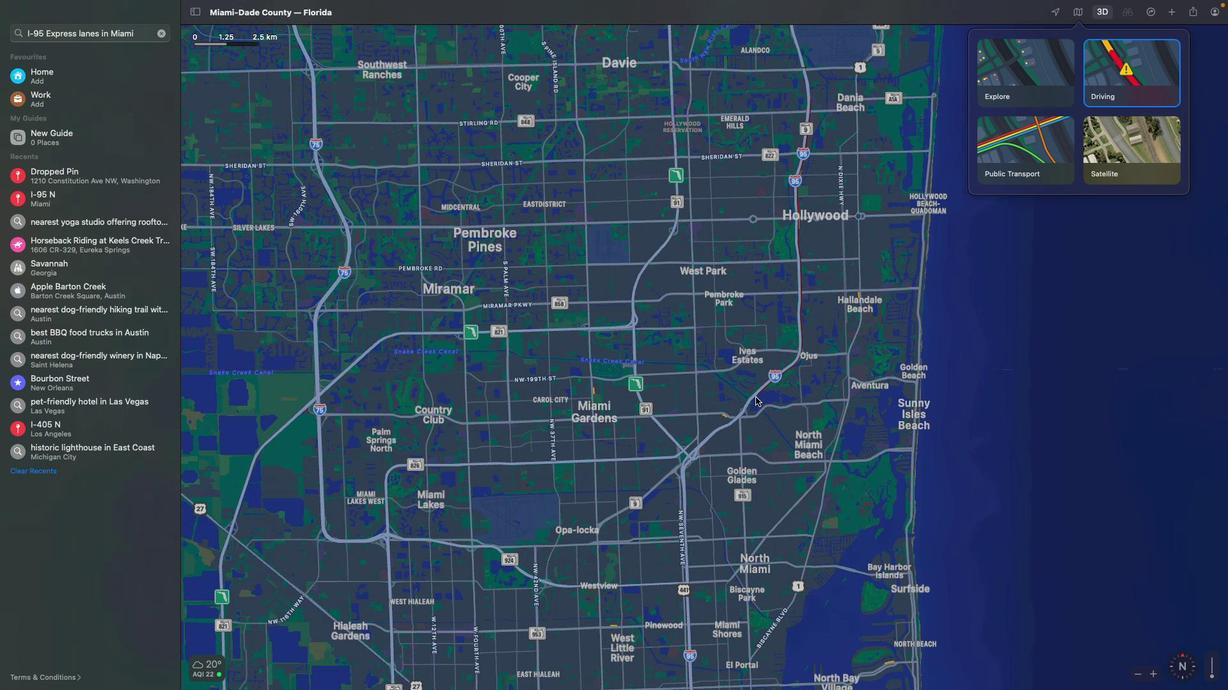
Action: Mouse scrolled (755, 397) with delta (0, 0)
Screenshot: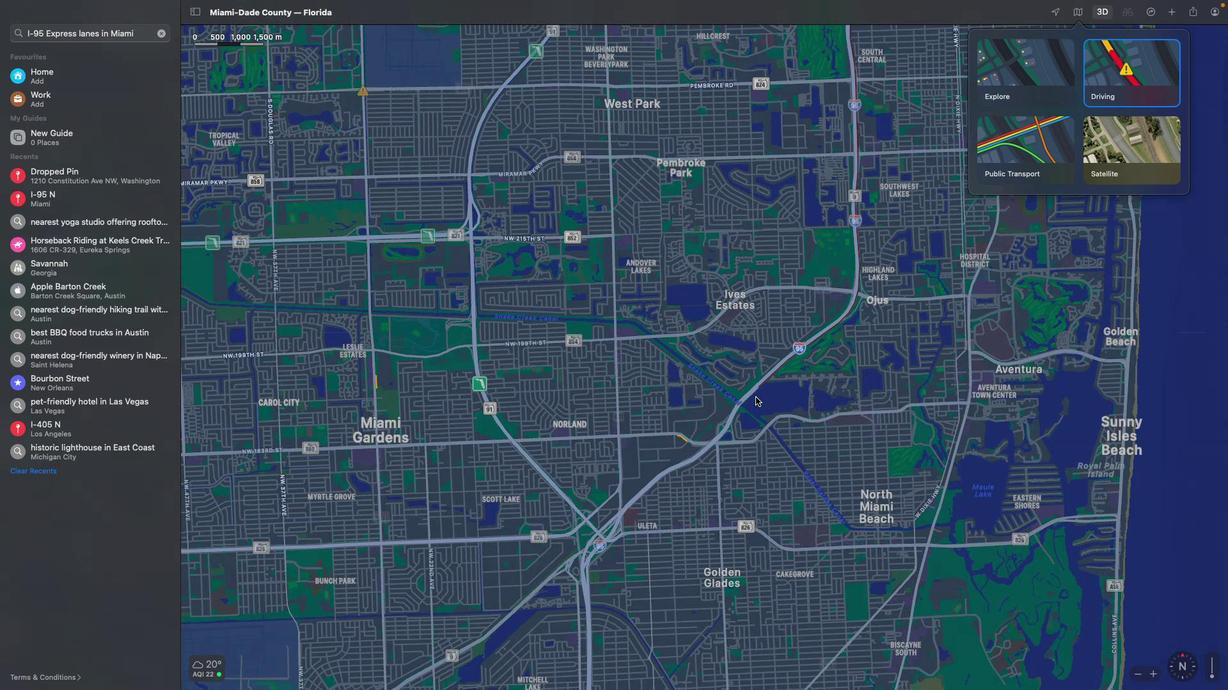
Action: Mouse scrolled (755, 397) with delta (0, 0)
Screenshot: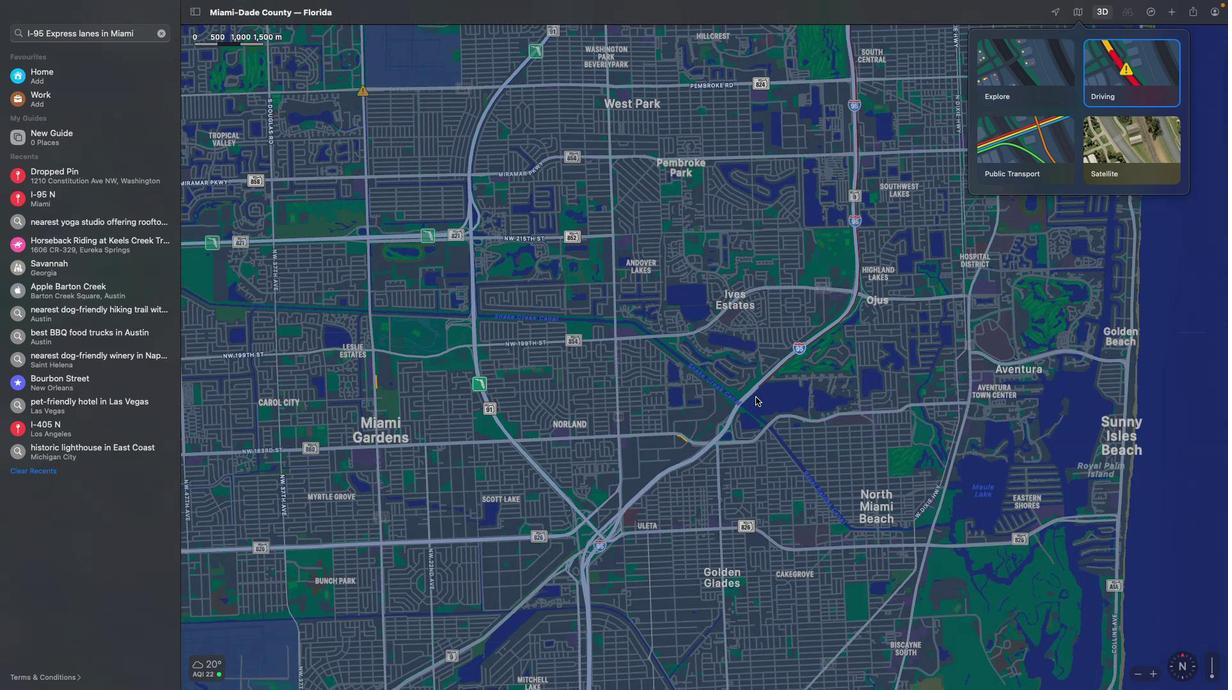 
Action: Mouse scrolled (755, 397) with delta (0, 1)
Screenshot: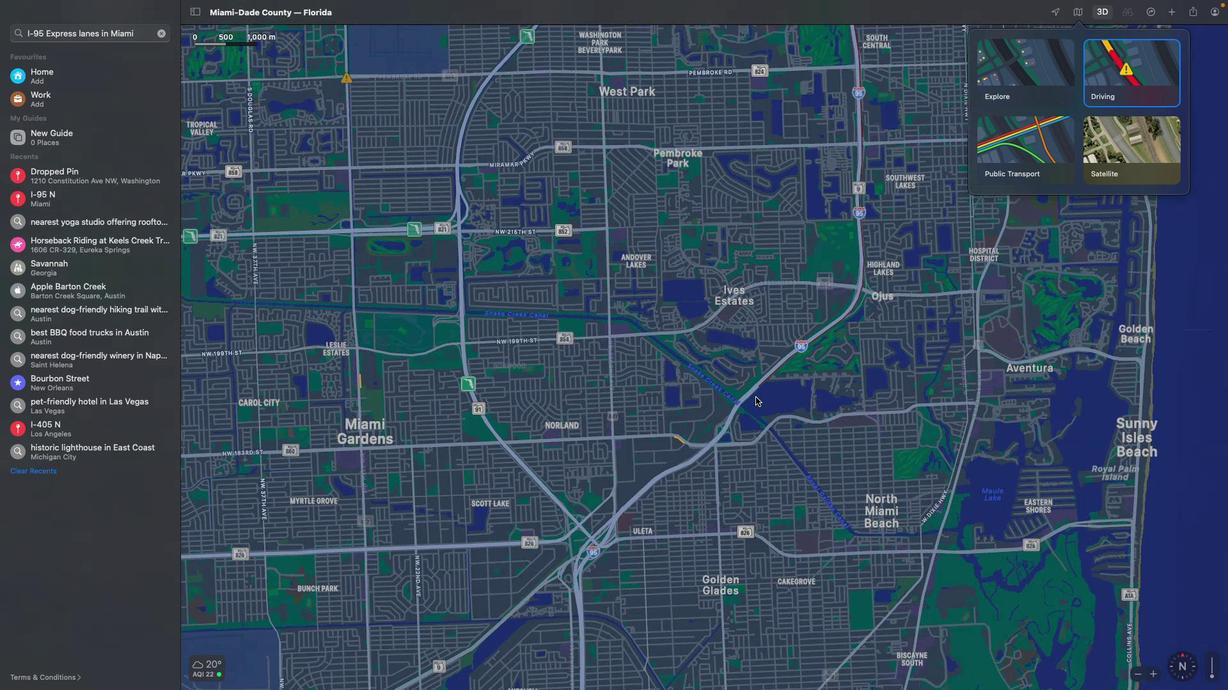 
Action: Mouse scrolled (755, 397) with delta (0, 3)
Screenshot: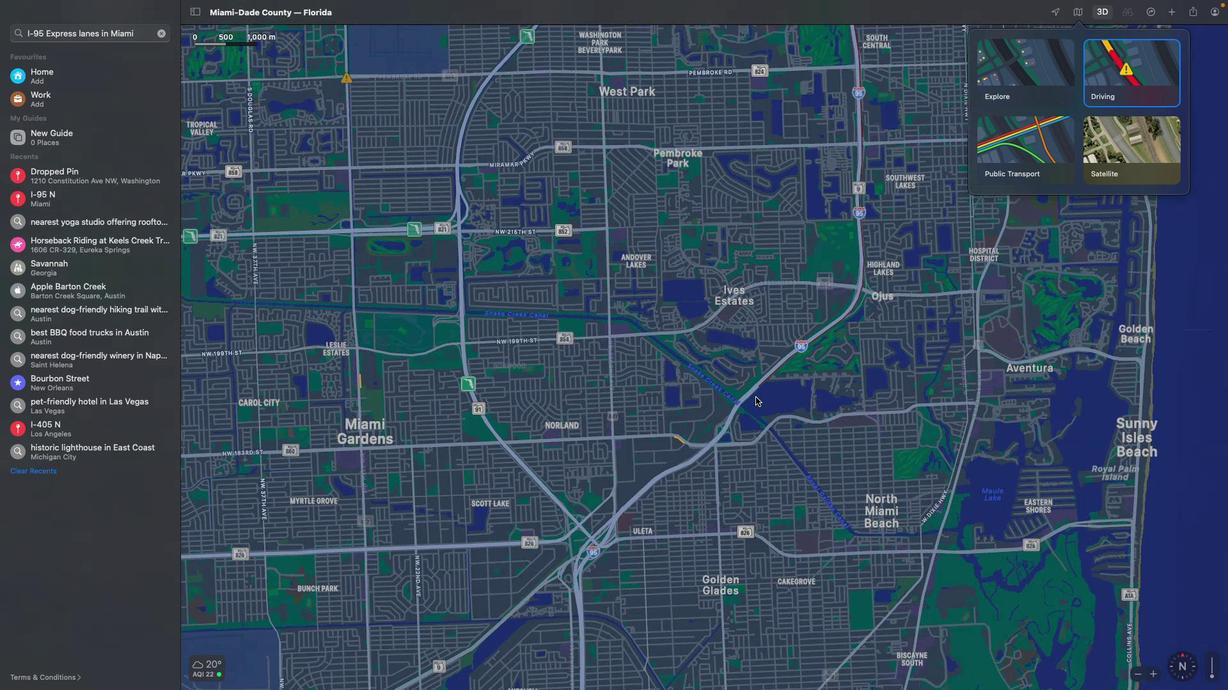 
Action: Mouse scrolled (755, 397) with delta (0, 3)
Screenshot: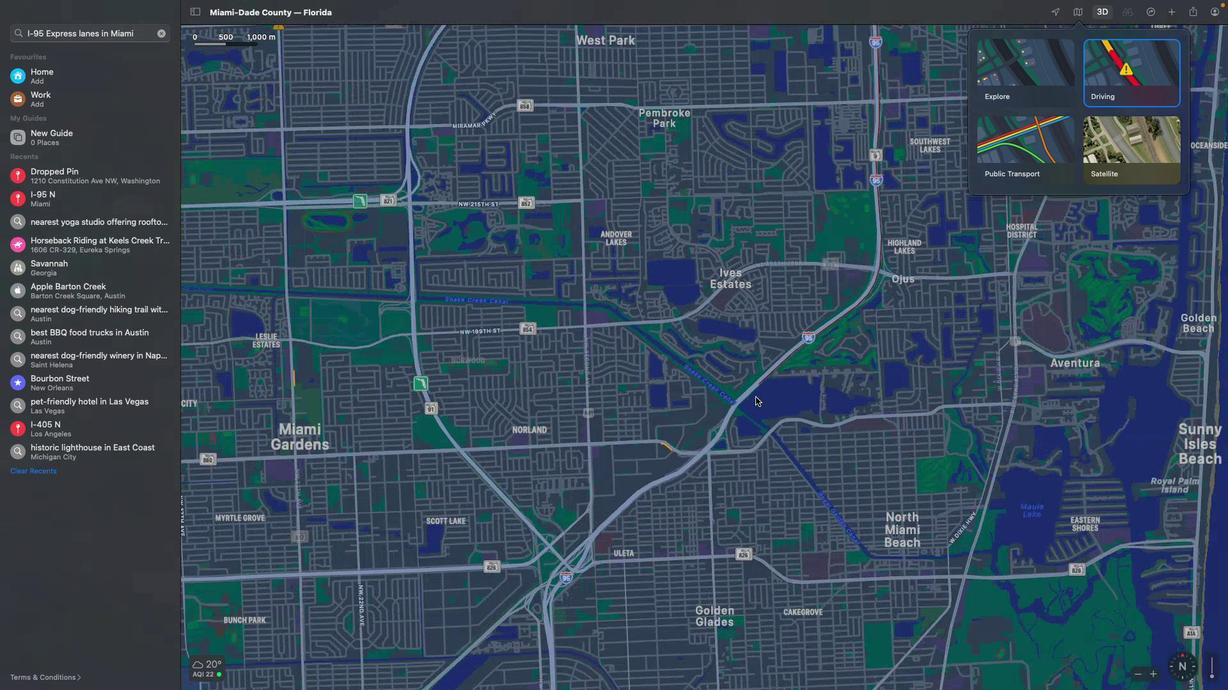 
Action: Mouse scrolled (755, 397) with delta (0, 4)
Screenshot: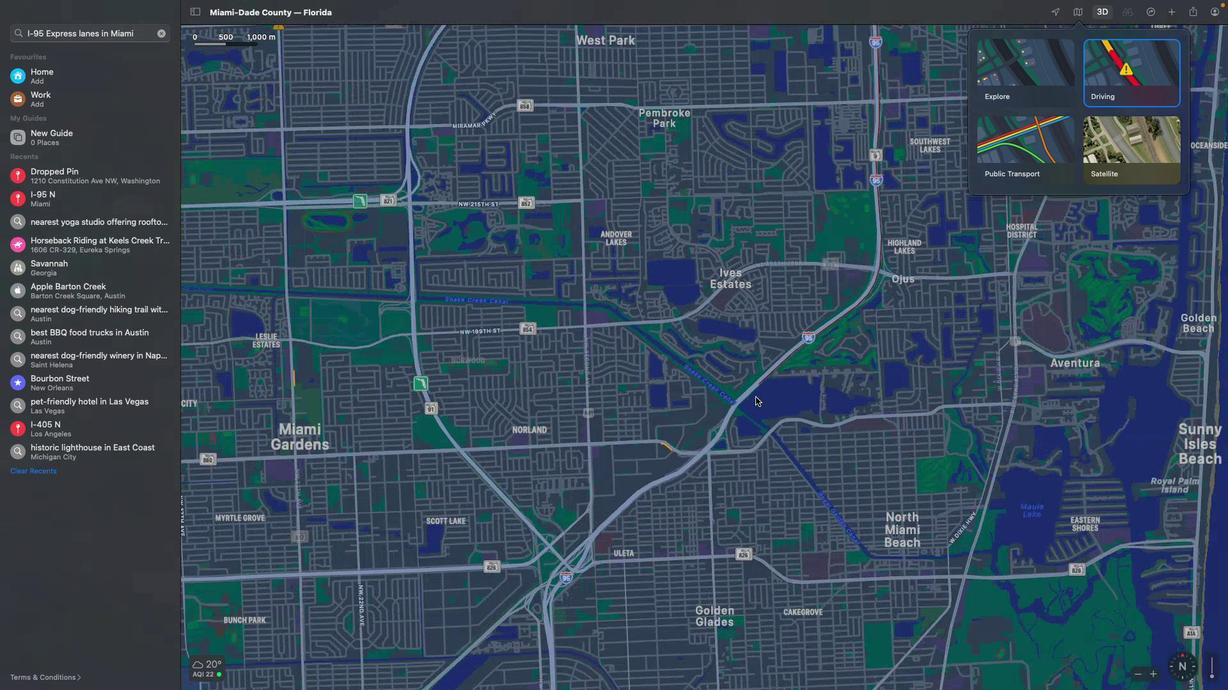 
Action: Mouse moved to (743, 397)
Screenshot: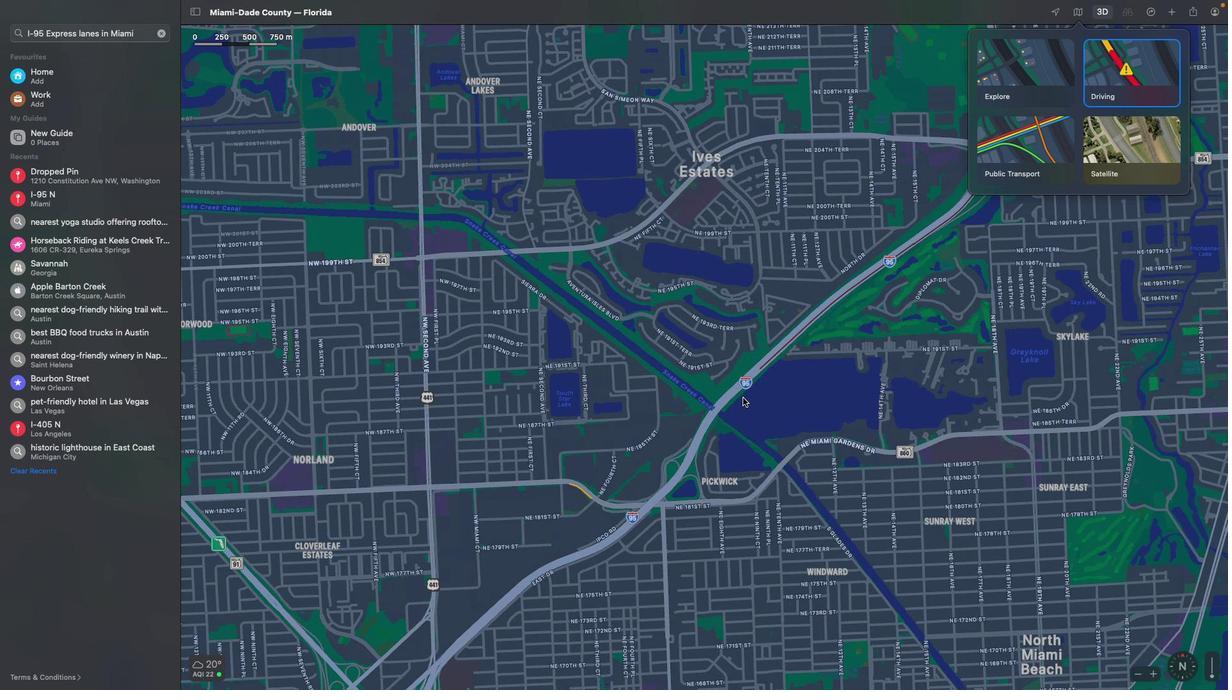 
Action: Mouse scrolled (743, 397) with delta (0, 0)
Screenshot: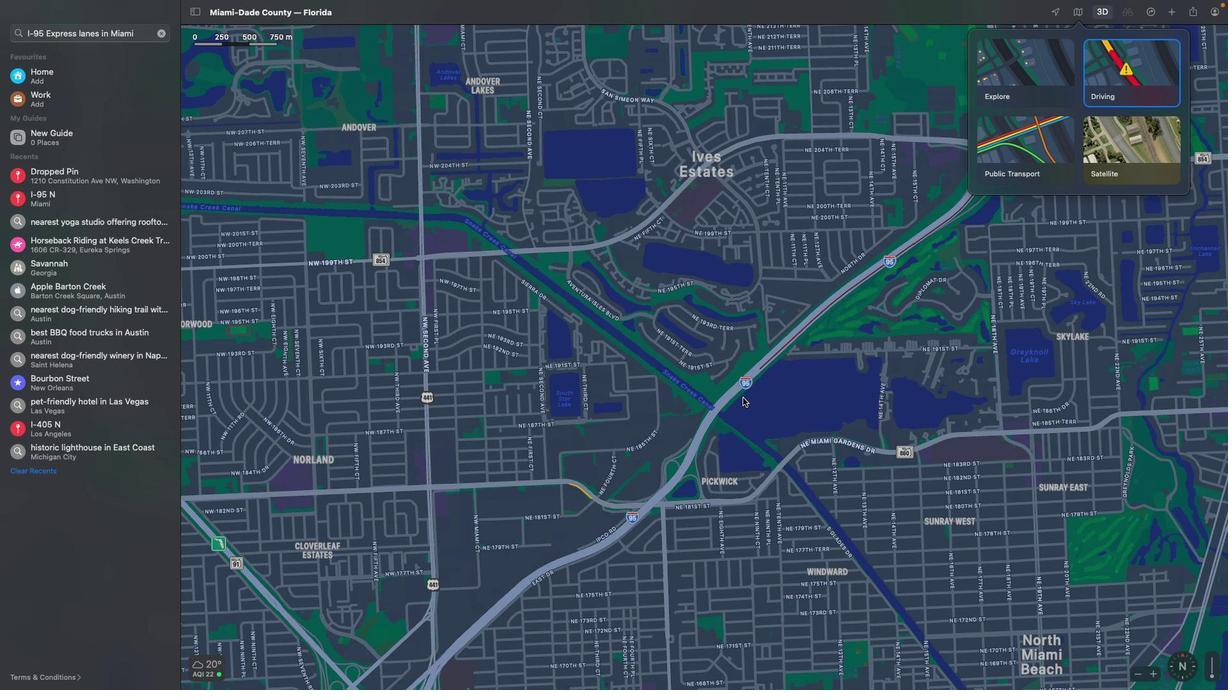 
Action: Mouse scrolled (743, 397) with delta (0, 0)
Screenshot: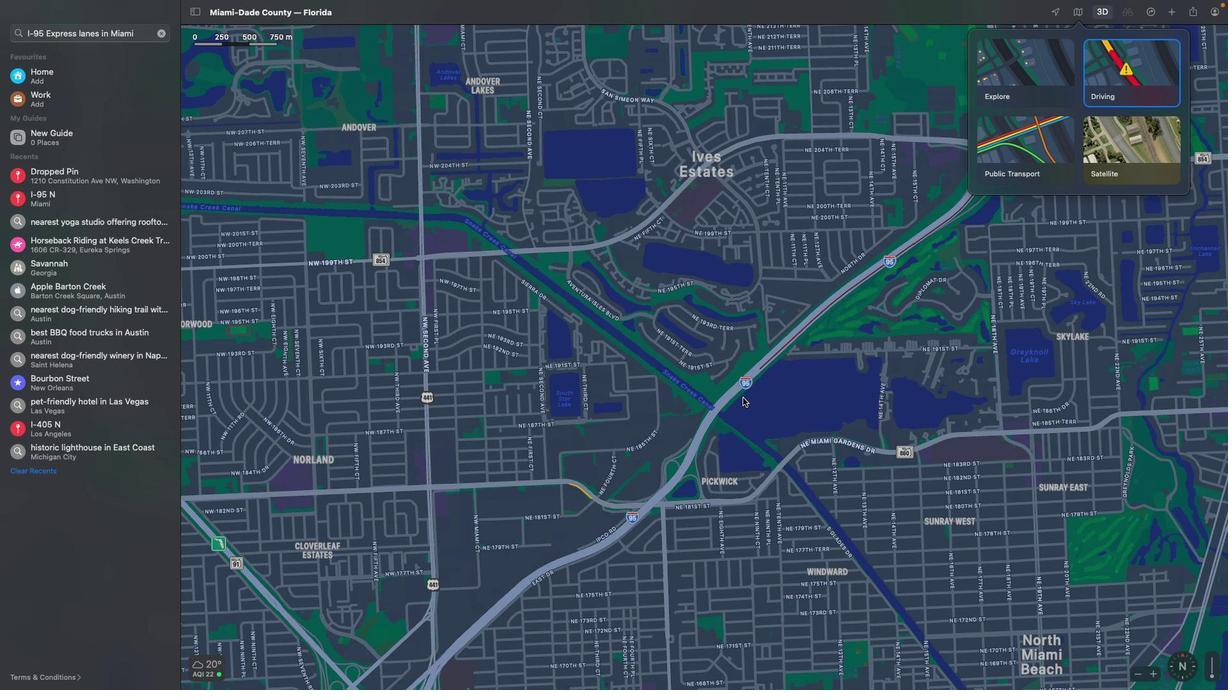 
Action: Mouse scrolled (743, 397) with delta (0, 1)
Screenshot: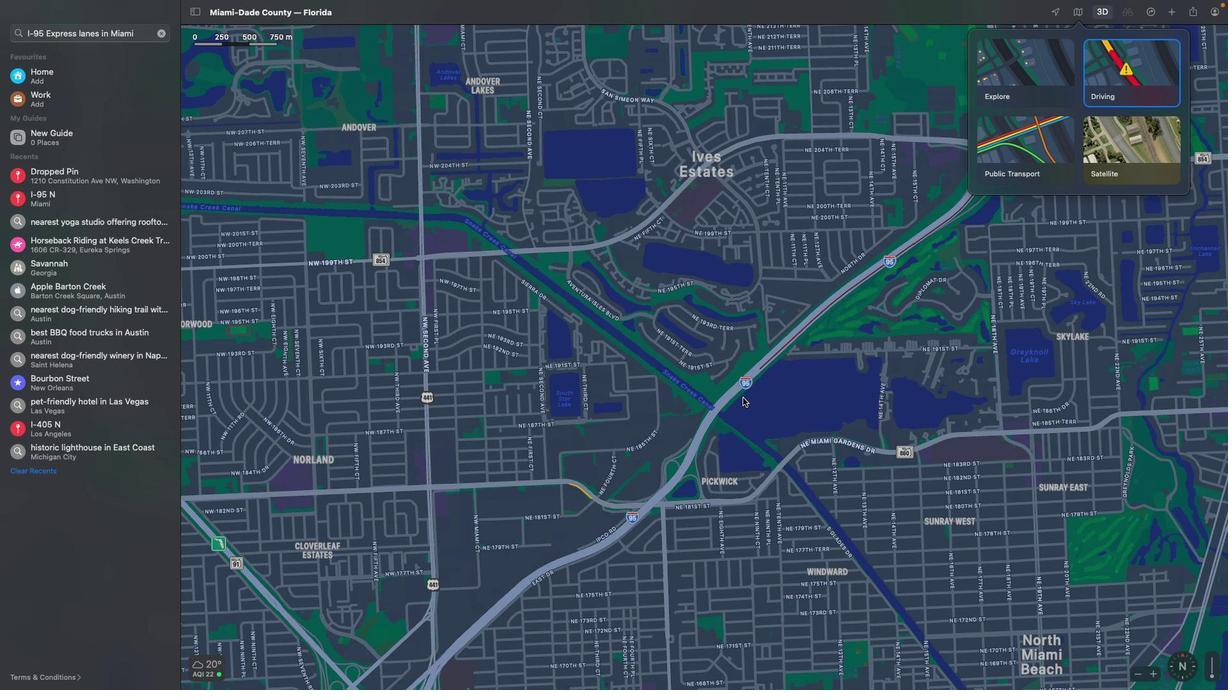 
Action: Mouse scrolled (743, 397) with delta (0, 3)
Screenshot: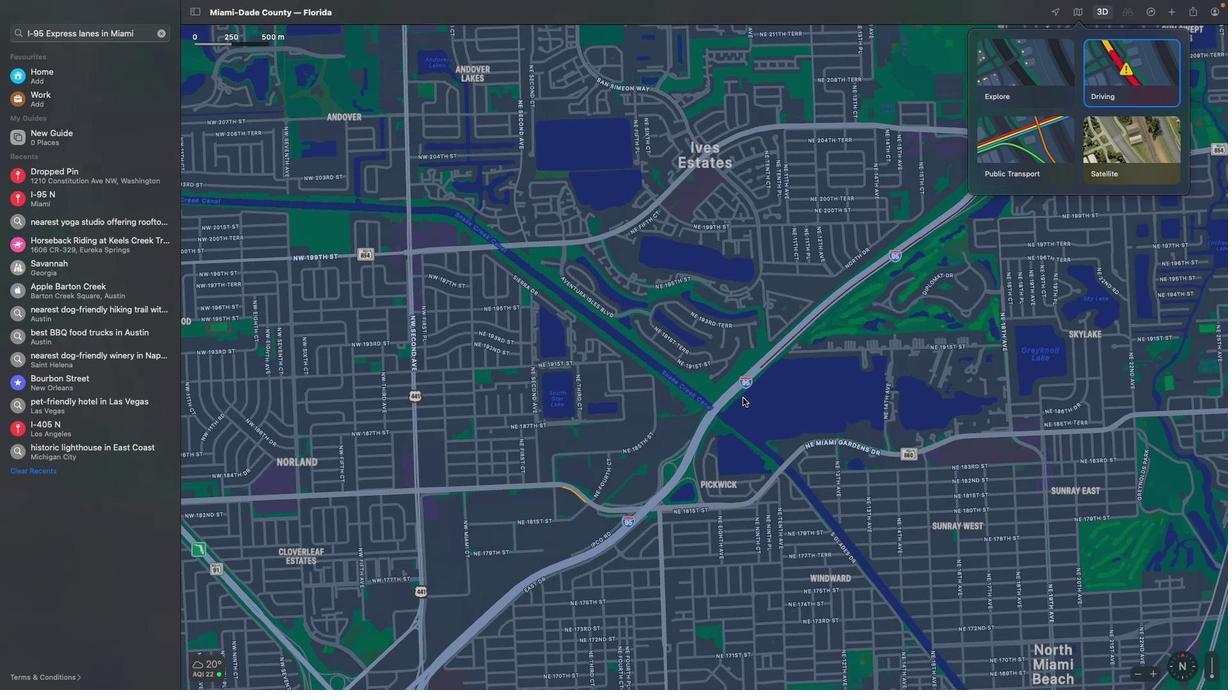 
Action: Mouse scrolled (743, 397) with delta (0, 3)
Screenshot: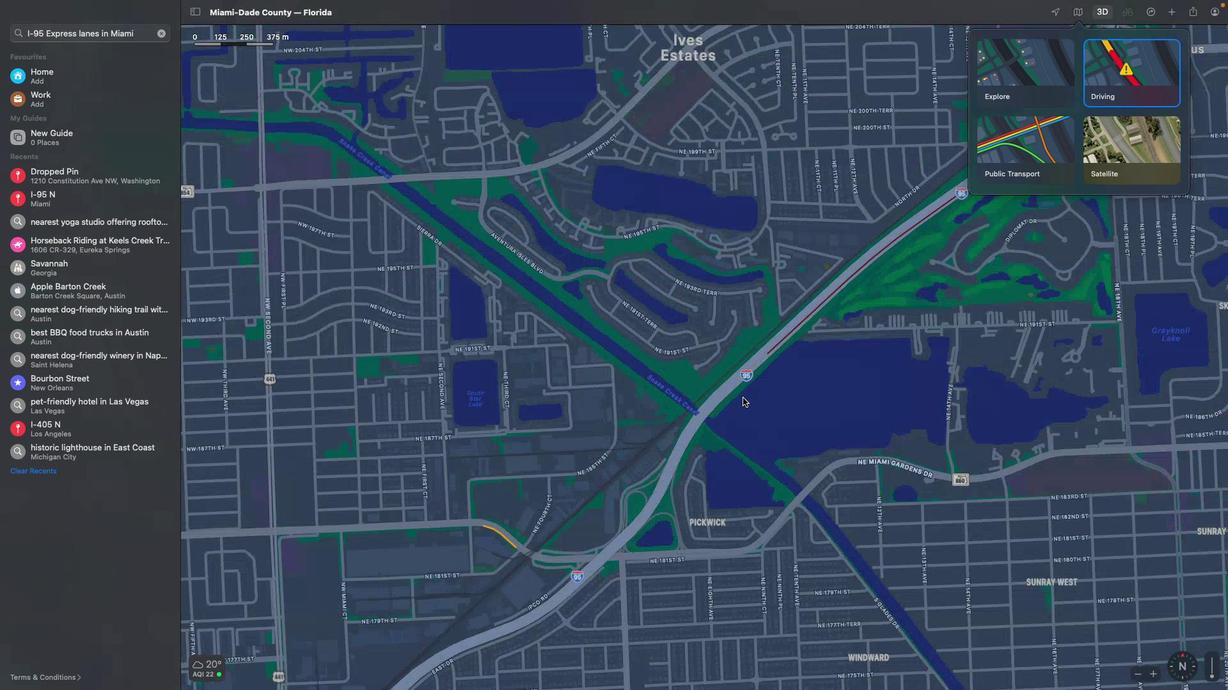
Action: Mouse moved to (761, 387)
Screenshot: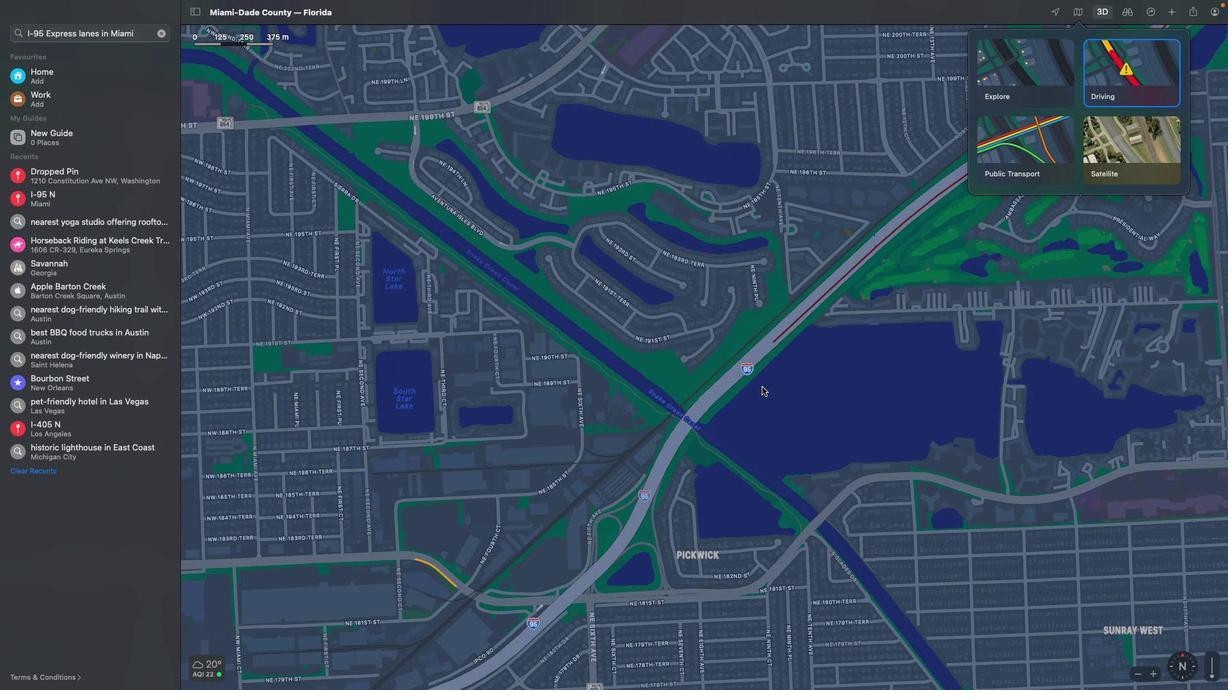 
Action: Mouse scrolled (761, 387) with delta (0, 0)
Screenshot: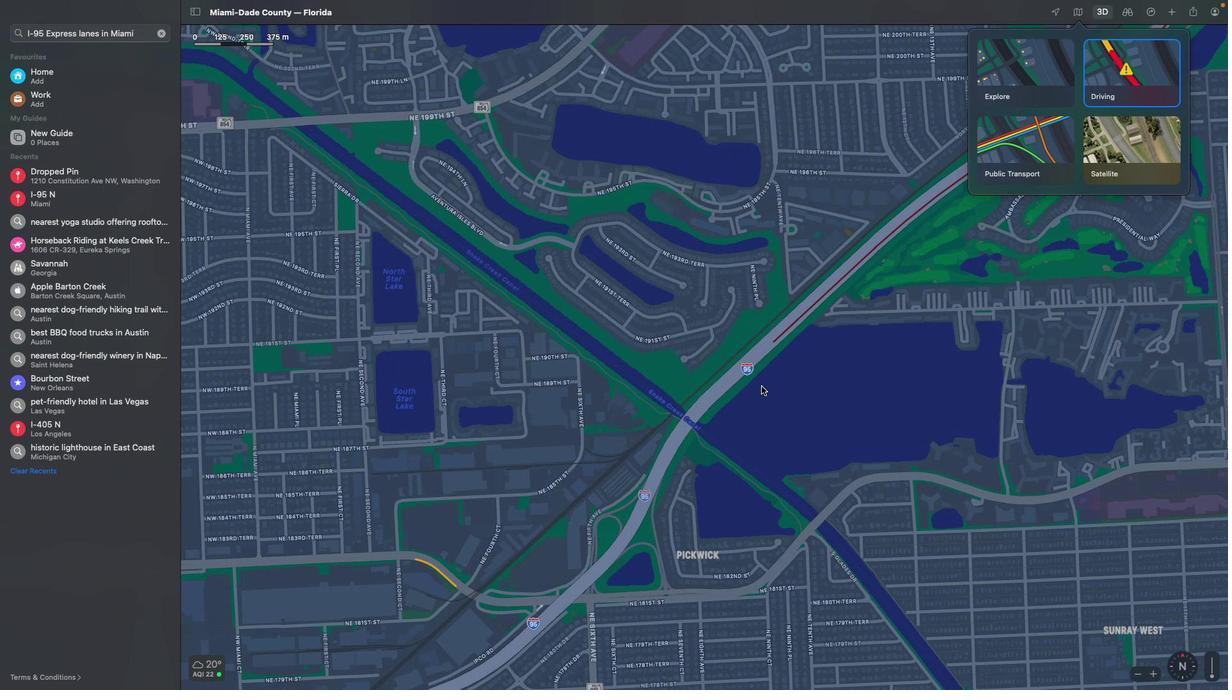 
Action: Mouse scrolled (761, 387) with delta (0, 0)
Screenshot: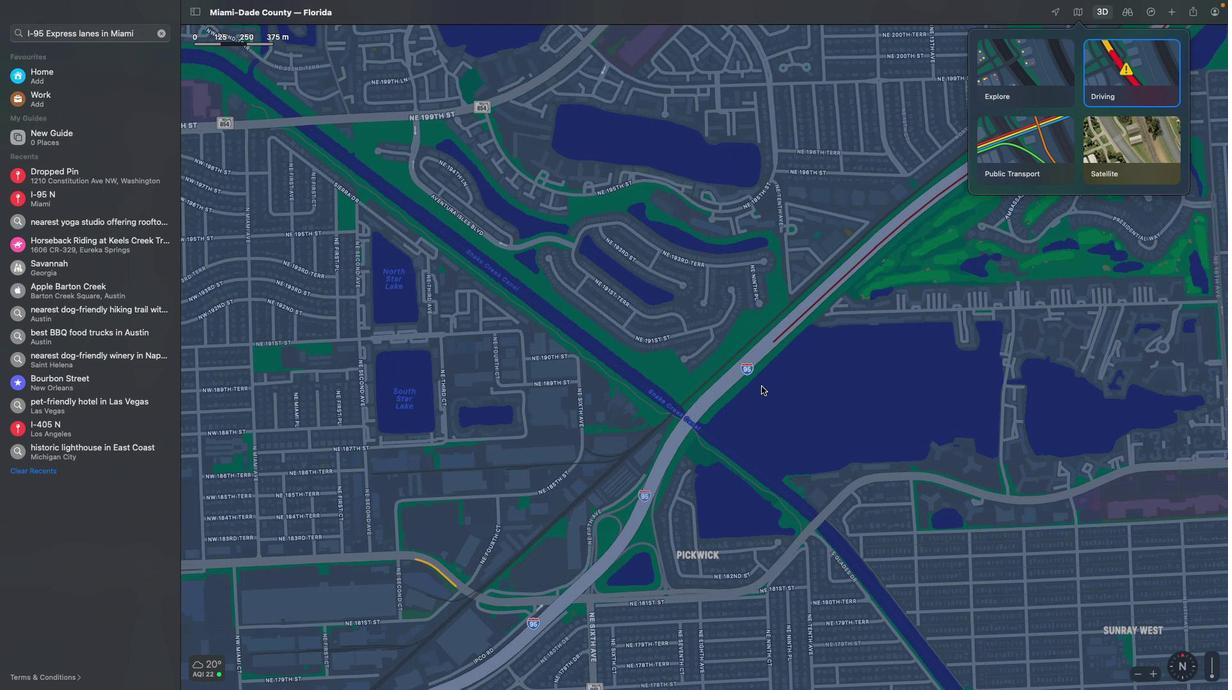 
Action: Mouse scrolled (761, 387) with delta (0, 1)
Screenshot: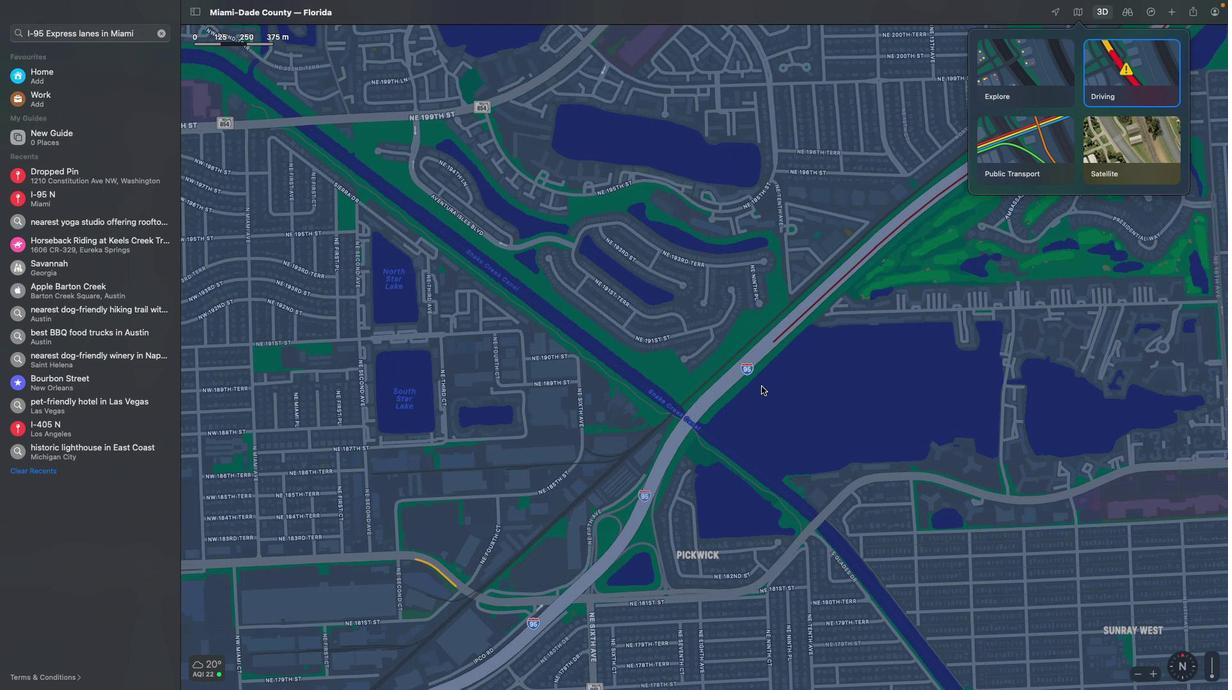 
Action: Mouse scrolled (761, 387) with delta (0, 3)
Screenshot: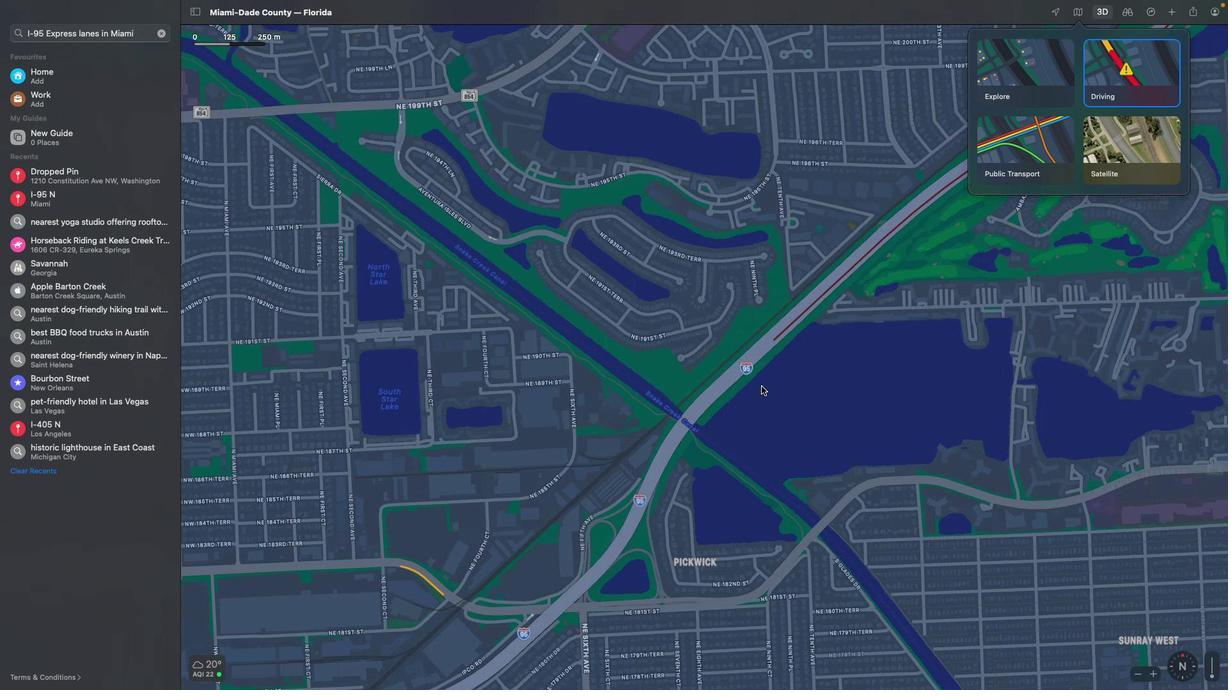 
Action: Mouse moved to (745, 364)
Screenshot: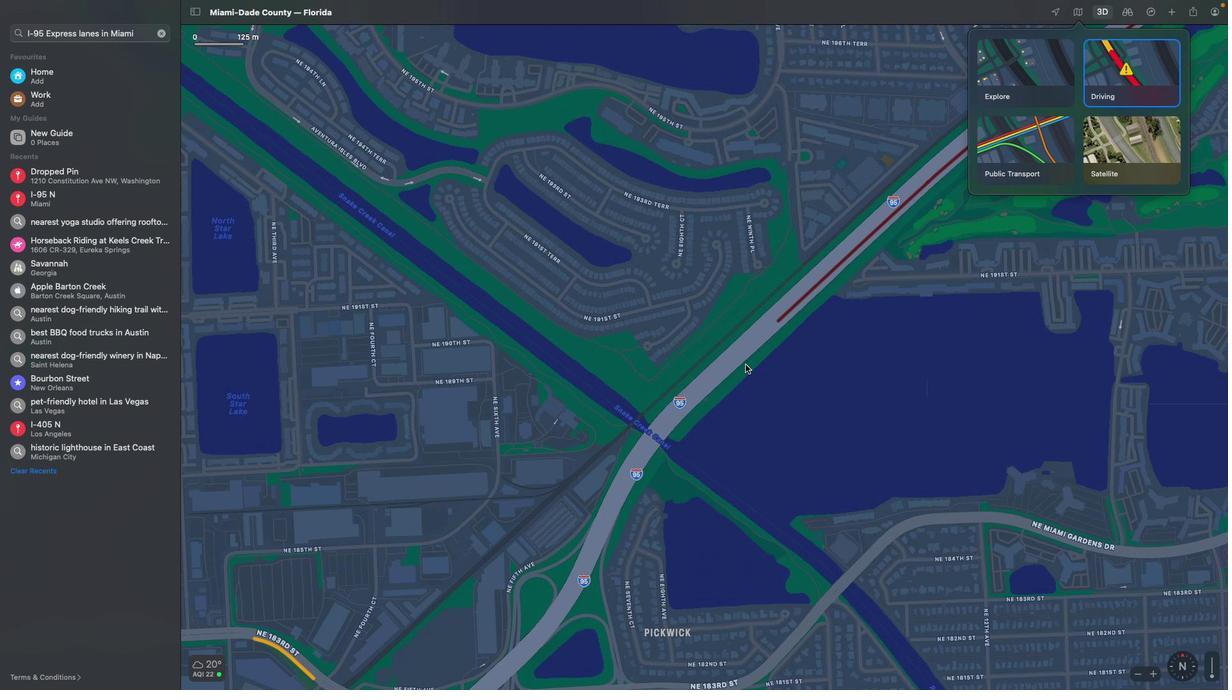 
Action: Mouse pressed left at (745, 364)
Screenshot: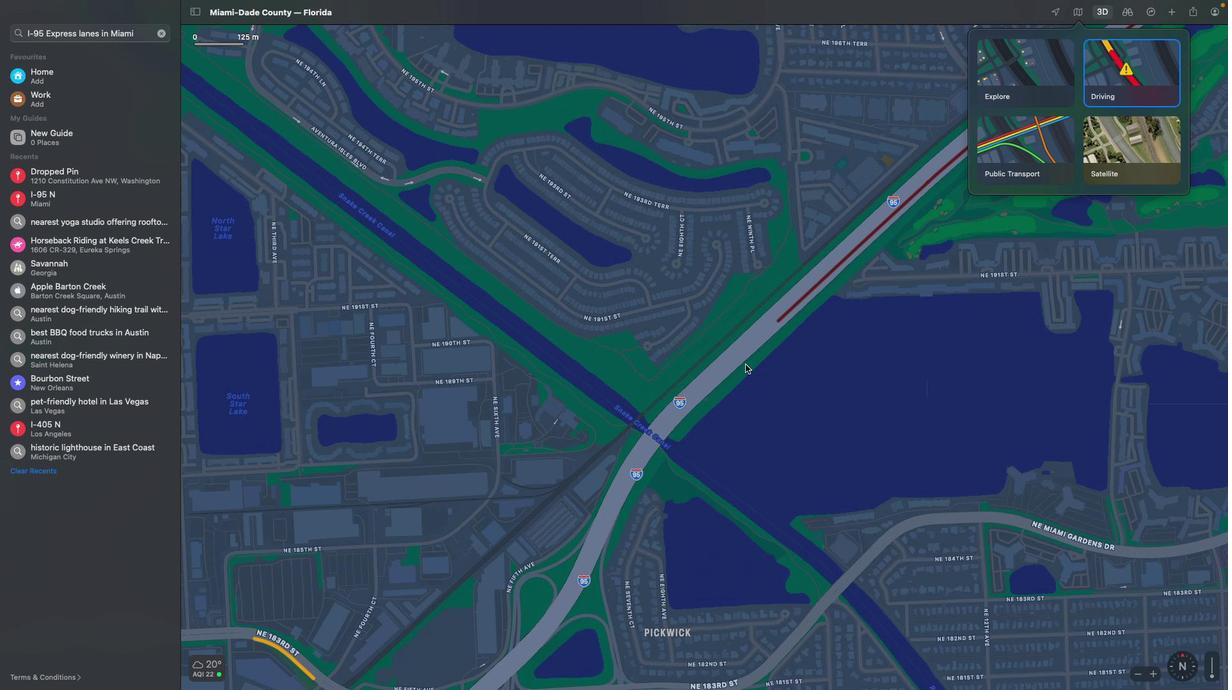
Action: Mouse moved to (724, 362)
Screenshot: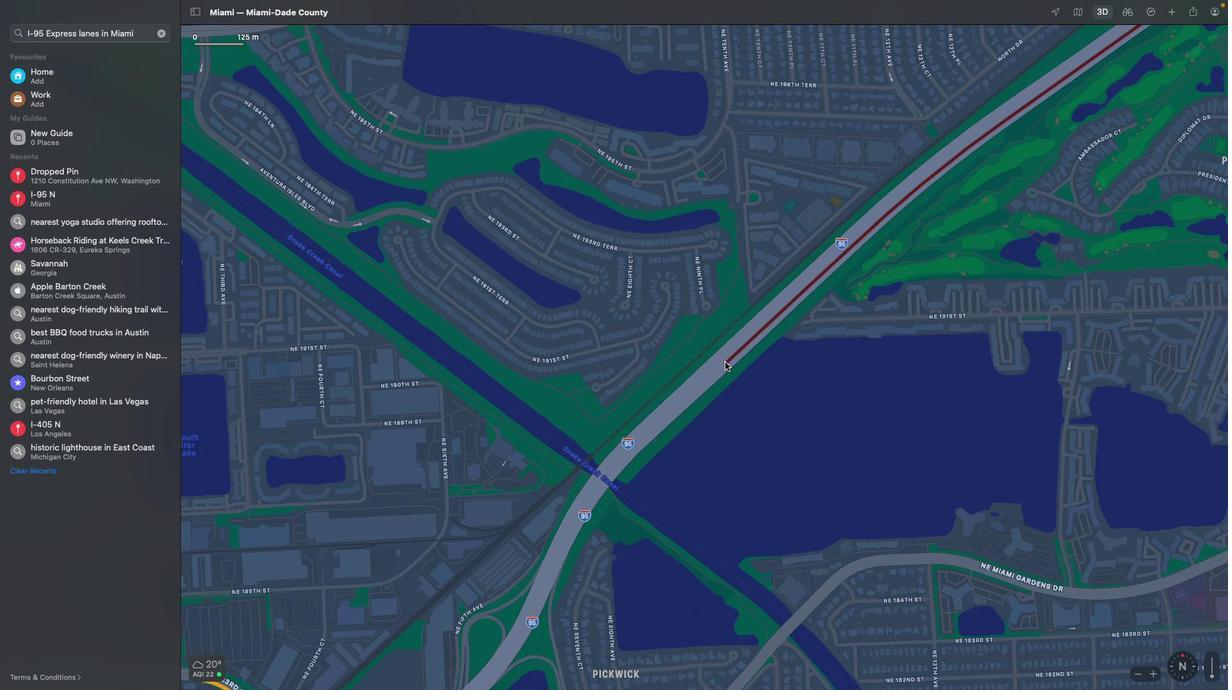 
Action: Mouse pressed left at (724, 362)
Screenshot: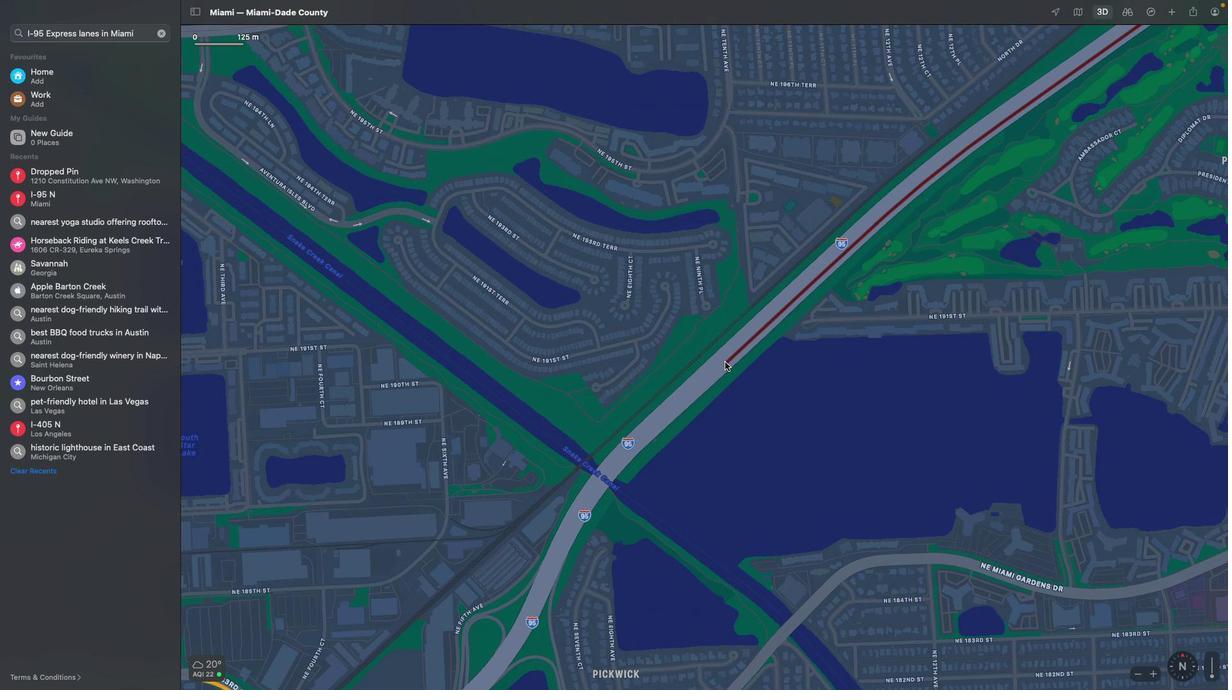 
Action: Mouse moved to (684, 410)
Screenshot: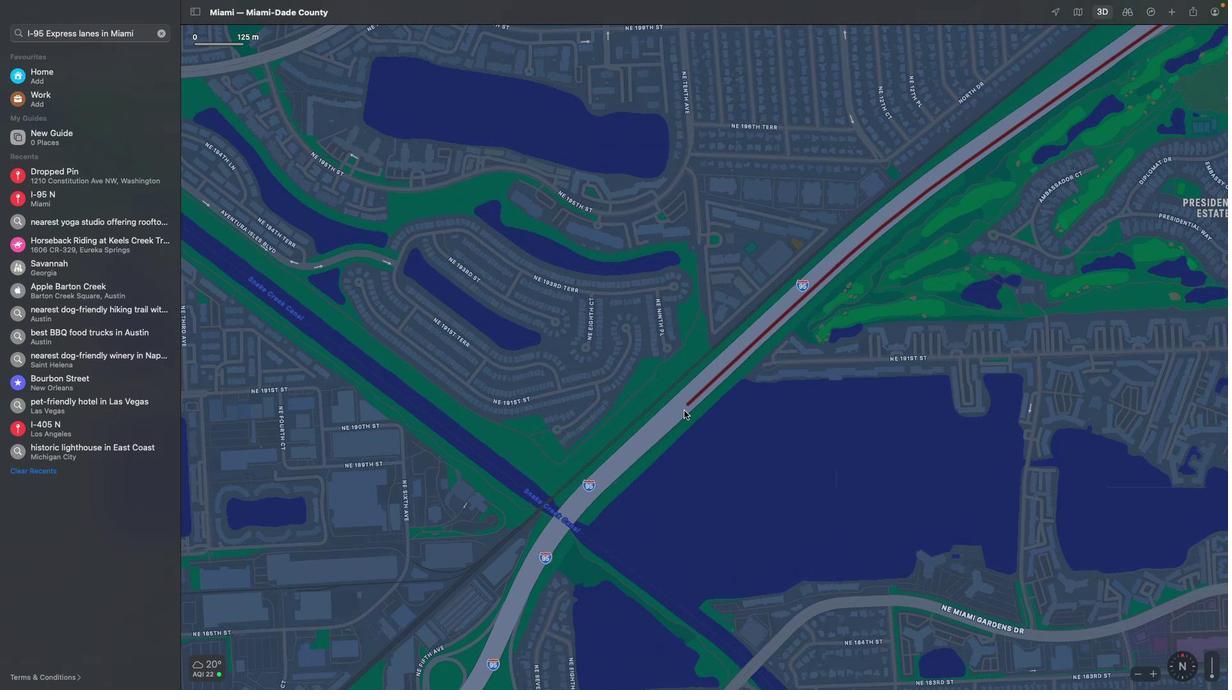 
